 Task: Check the sale-to-list ratio of finished basement in the last 3 years.
Action: Mouse moved to (871, 188)
Screenshot: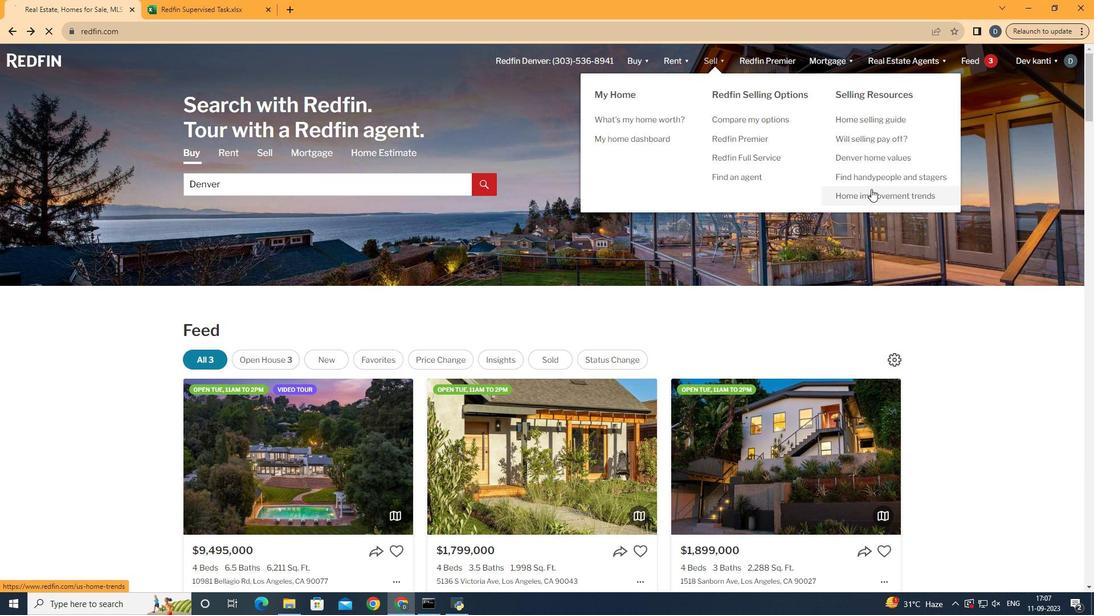 
Action: Mouse pressed left at (871, 188)
Screenshot: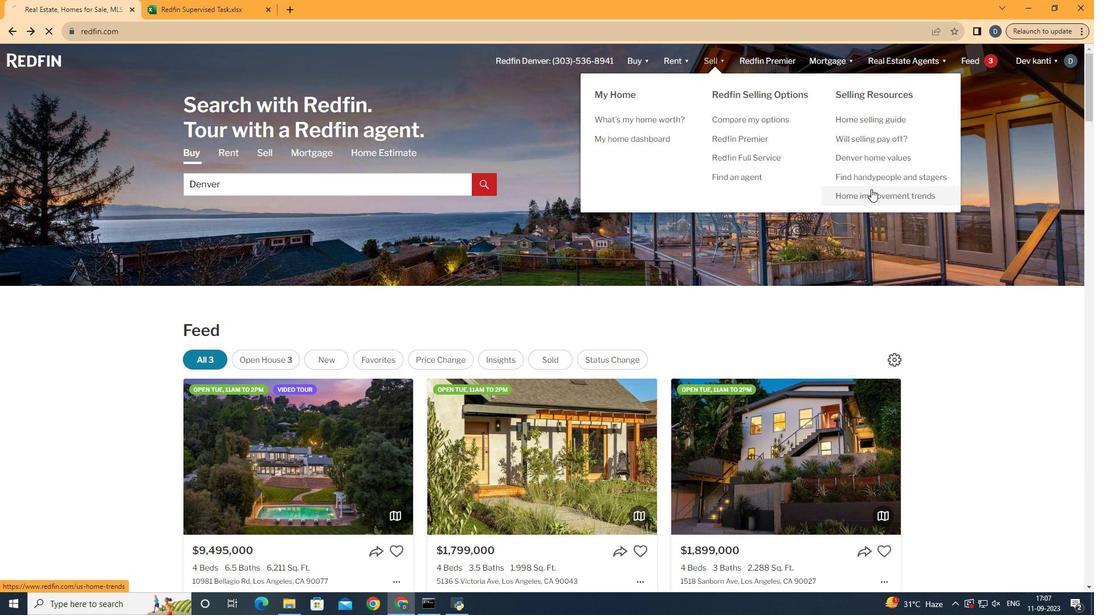 
Action: Mouse moved to (287, 218)
Screenshot: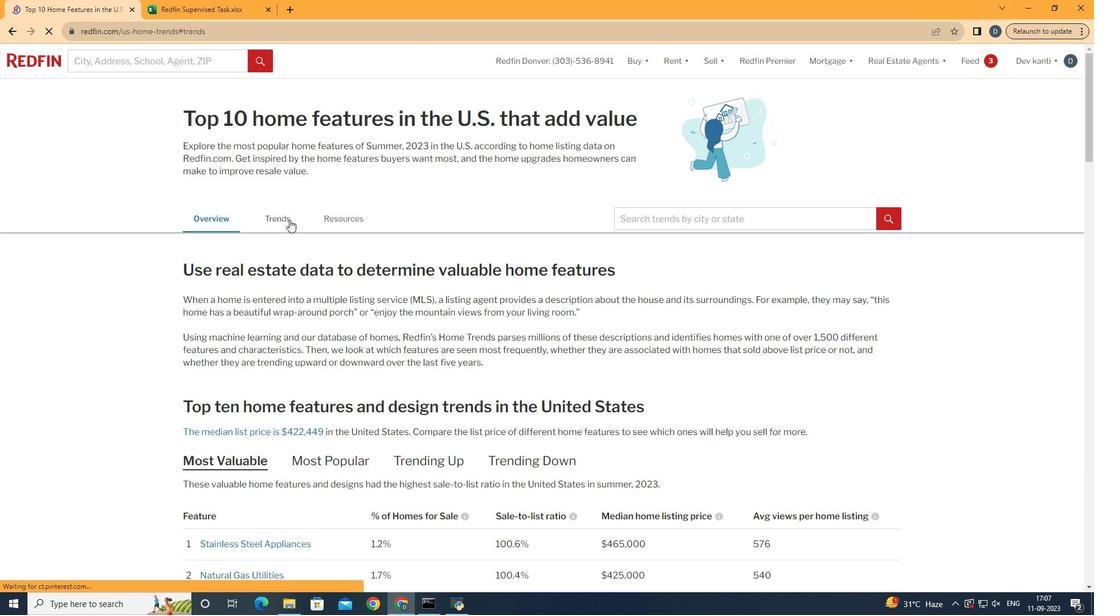 
Action: Mouse pressed left at (287, 218)
Screenshot: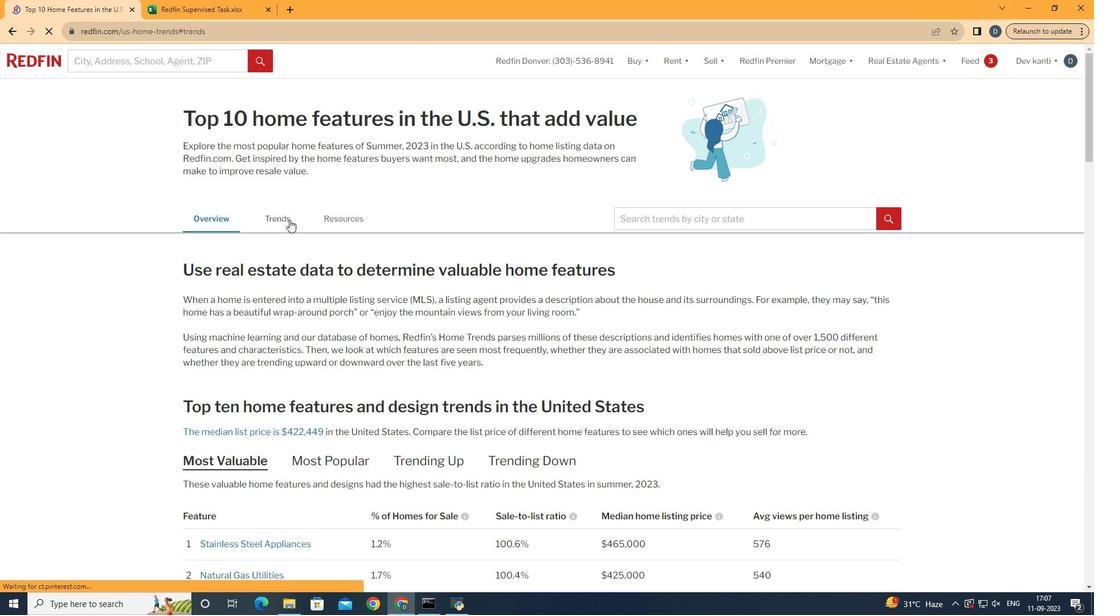 
Action: Mouse moved to (376, 269)
Screenshot: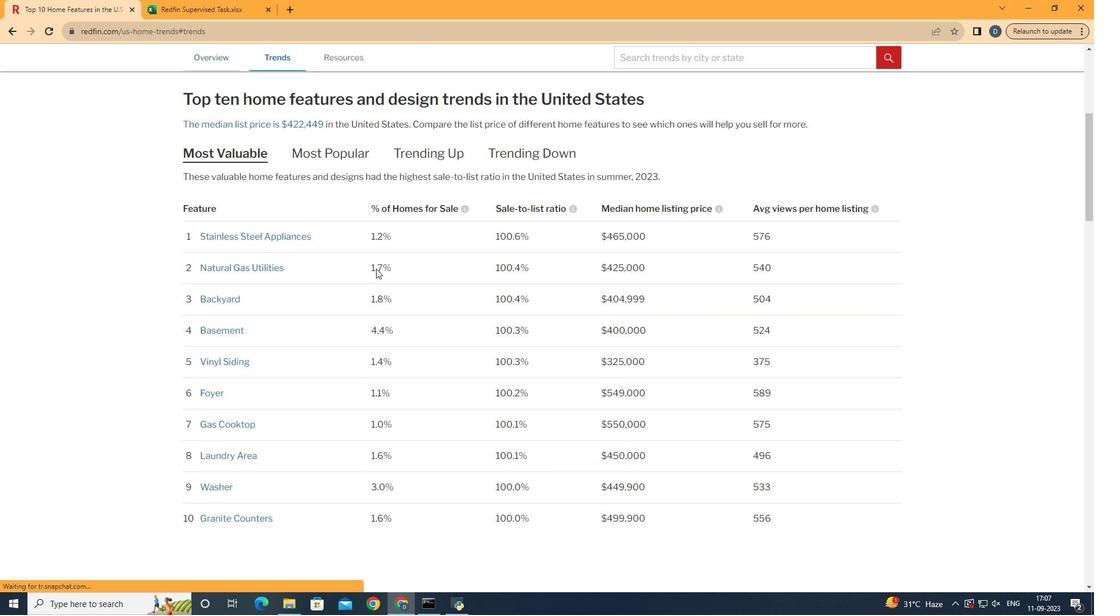 
Action: Mouse scrolled (376, 268) with delta (0, 0)
Screenshot: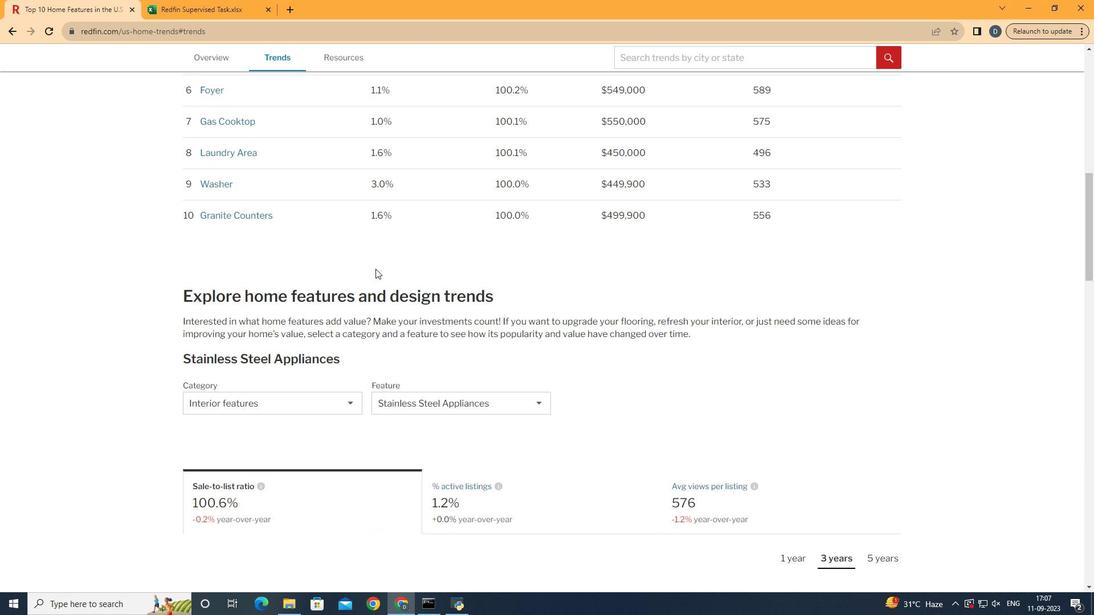 
Action: Mouse scrolled (376, 268) with delta (0, 0)
Screenshot: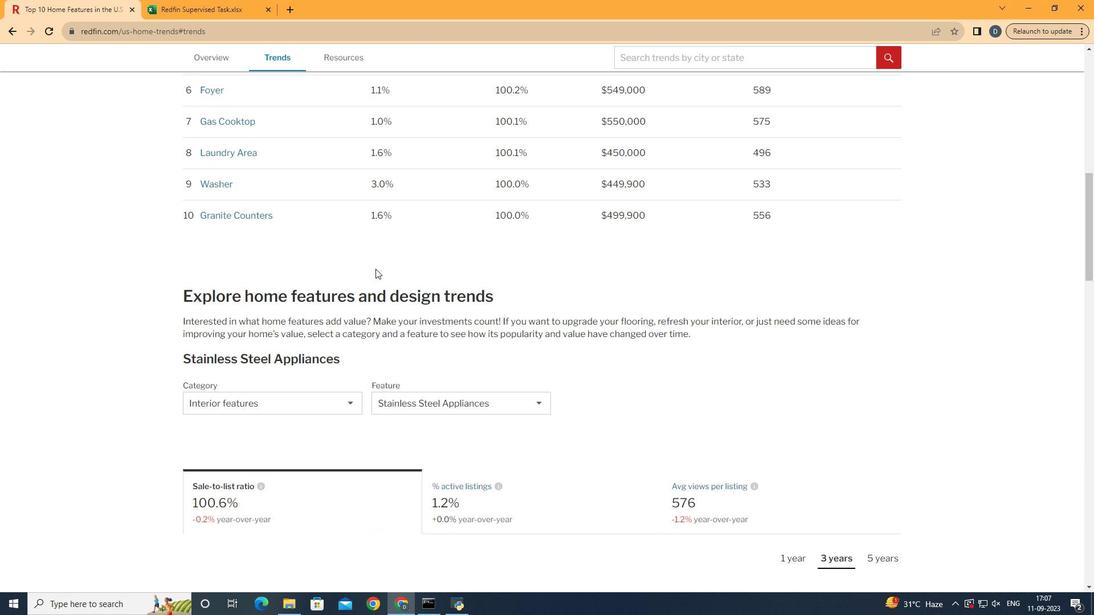 
Action: Mouse scrolled (376, 268) with delta (0, 0)
Screenshot: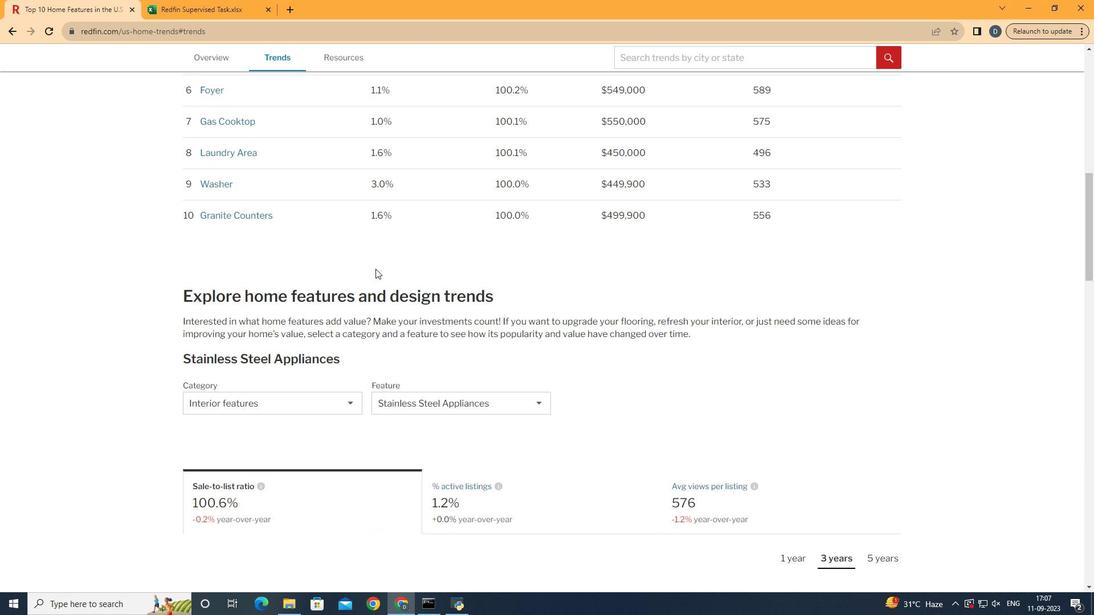 
Action: Mouse scrolled (376, 268) with delta (0, 0)
Screenshot: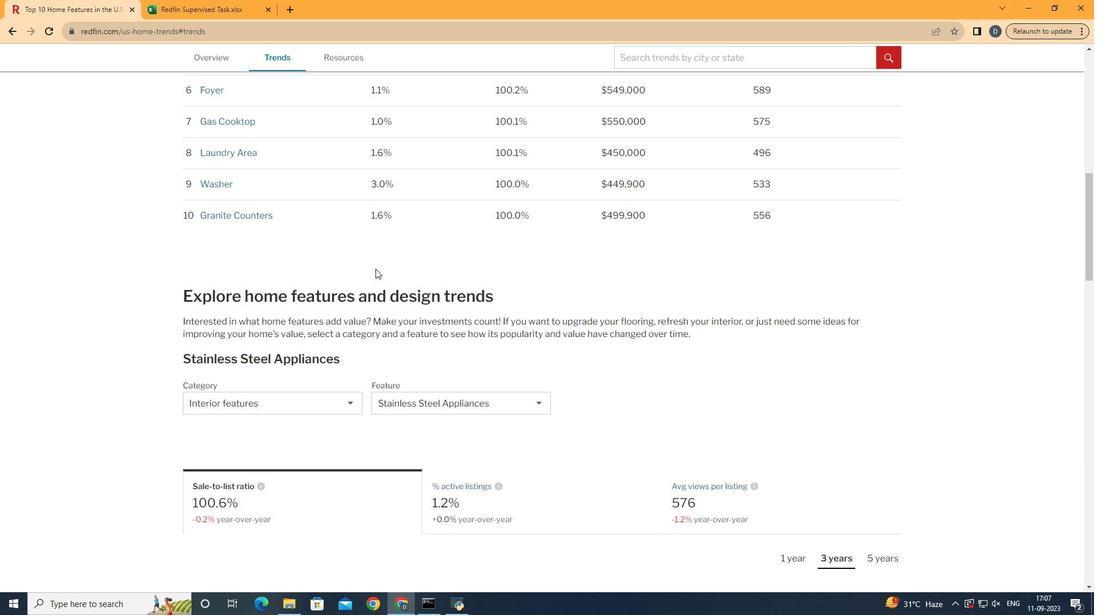 
Action: Mouse scrolled (376, 268) with delta (0, 0)
Screenshot: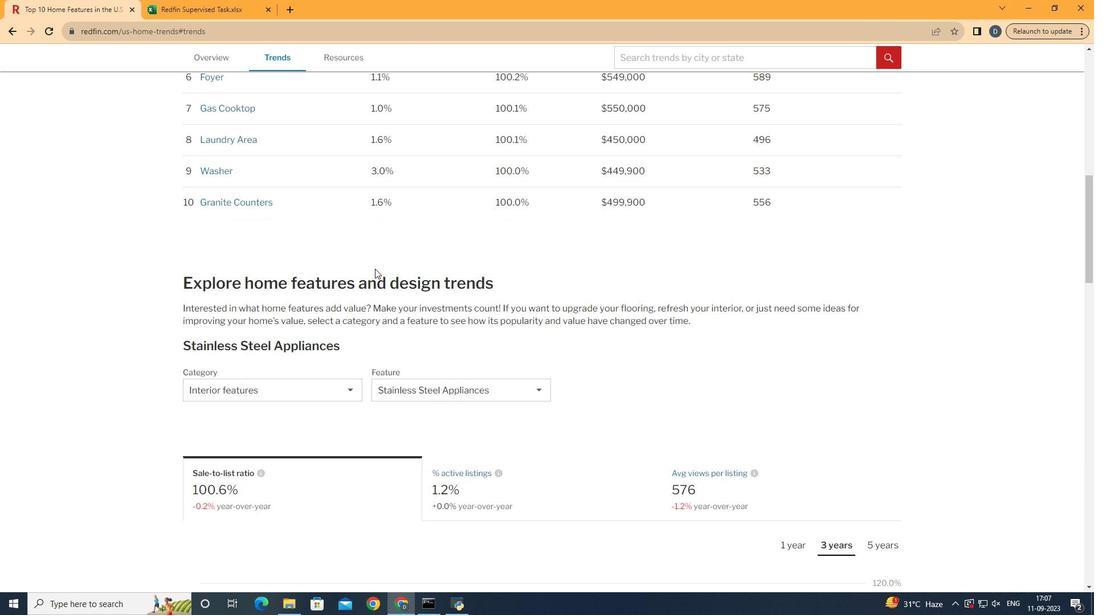 
Action: Mouse scrolled (376, 268) with delta (0, 0)
Screenshot: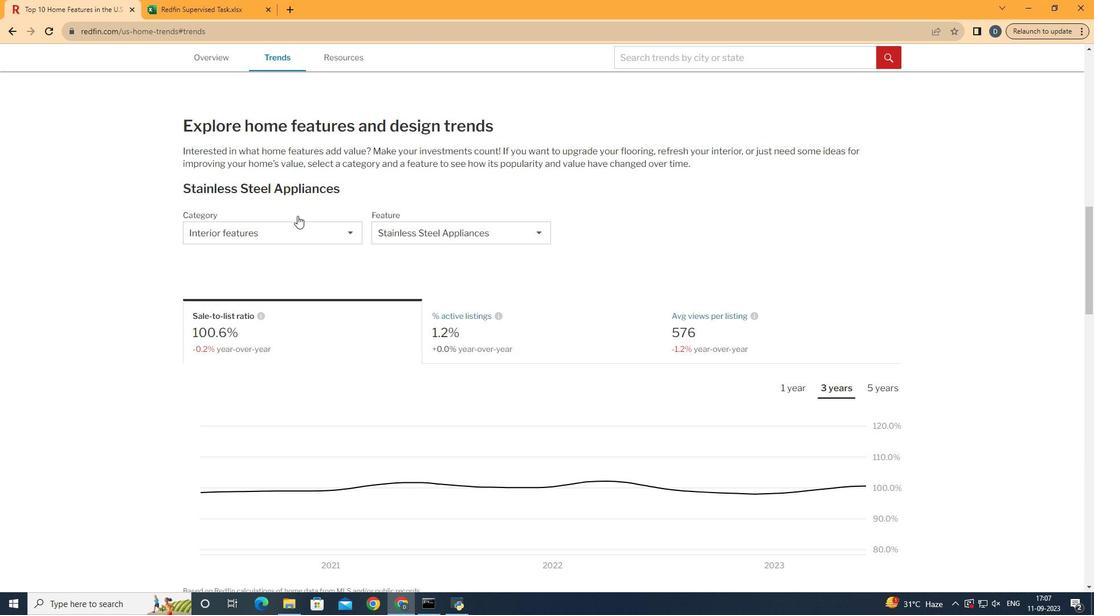 
Action: Mouse moved to (375, 269)
Screenshot: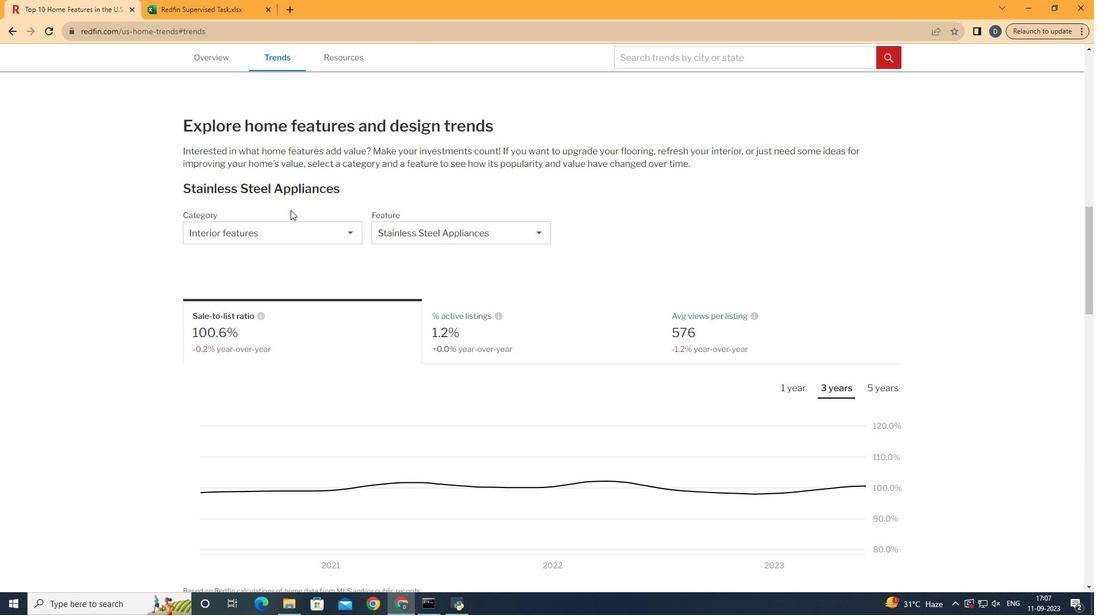 
Action: Mouse scrolled (375, 268) with delta (0, 0)
Screenshot: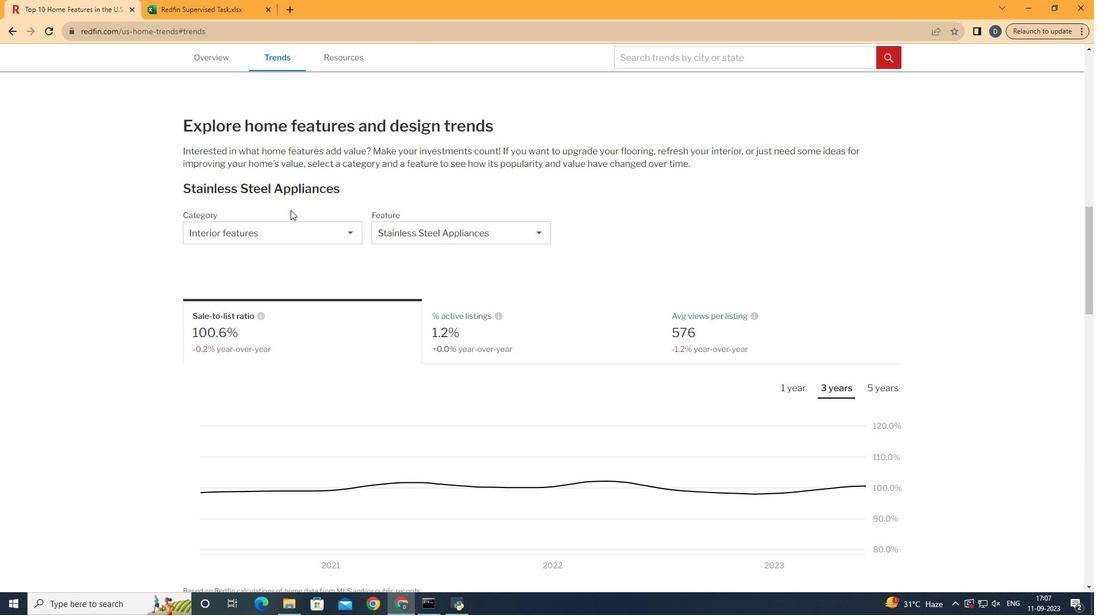 
Action: Mouse moved to (375, 269)
Screenshot: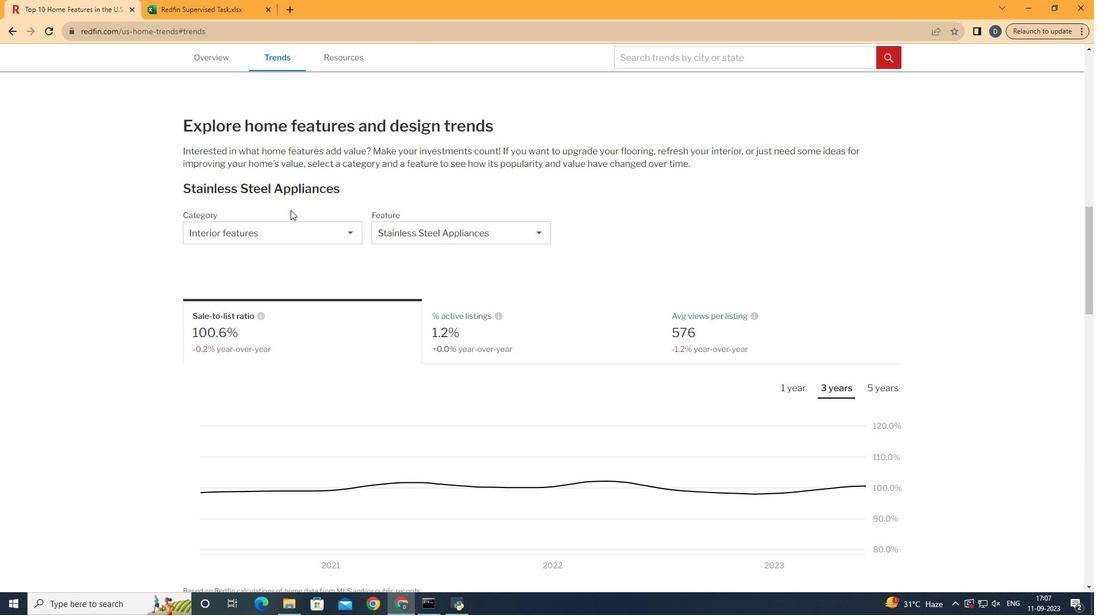 
Action: Mouse scrolled (375, 268) with delta (0, 0)
Screenshot: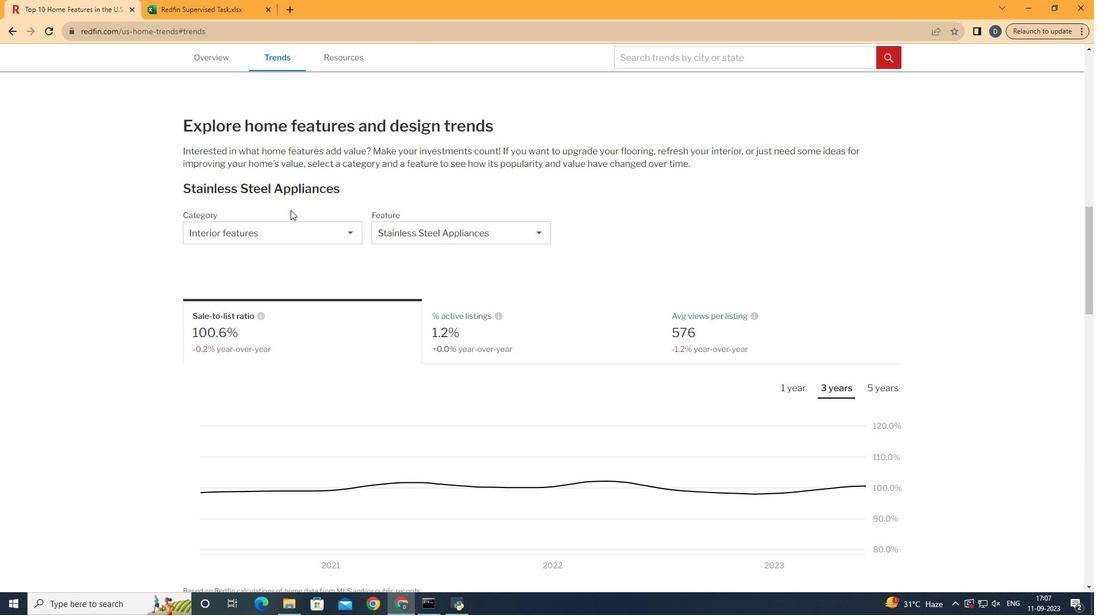 
Action: Mouse moved to (287, 225)
Screenshot: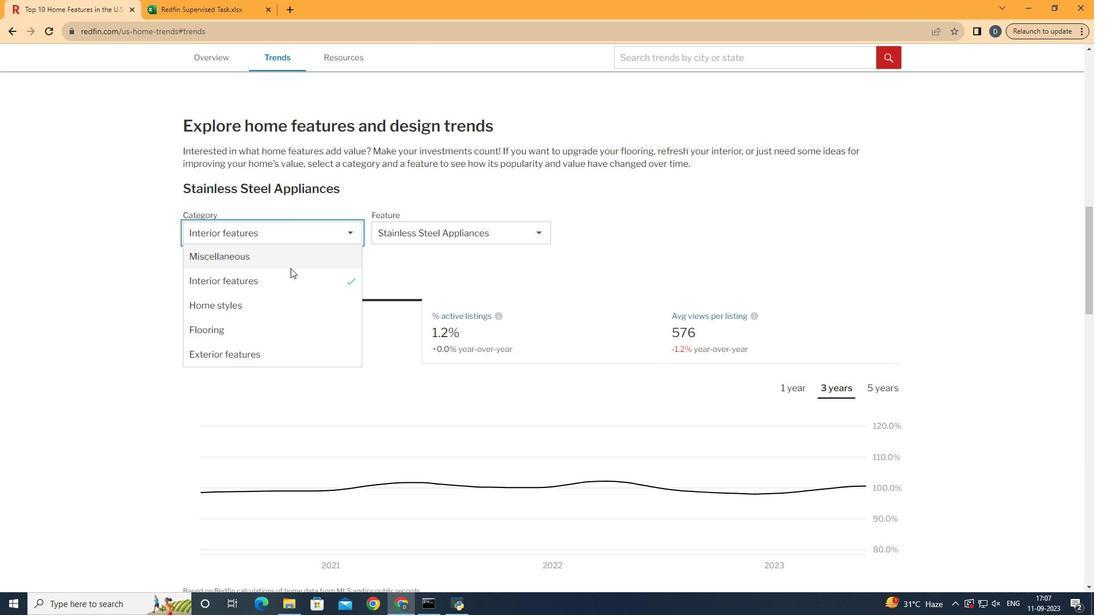 
Action: Mouse pressed left at (287, 225)
Screenshot: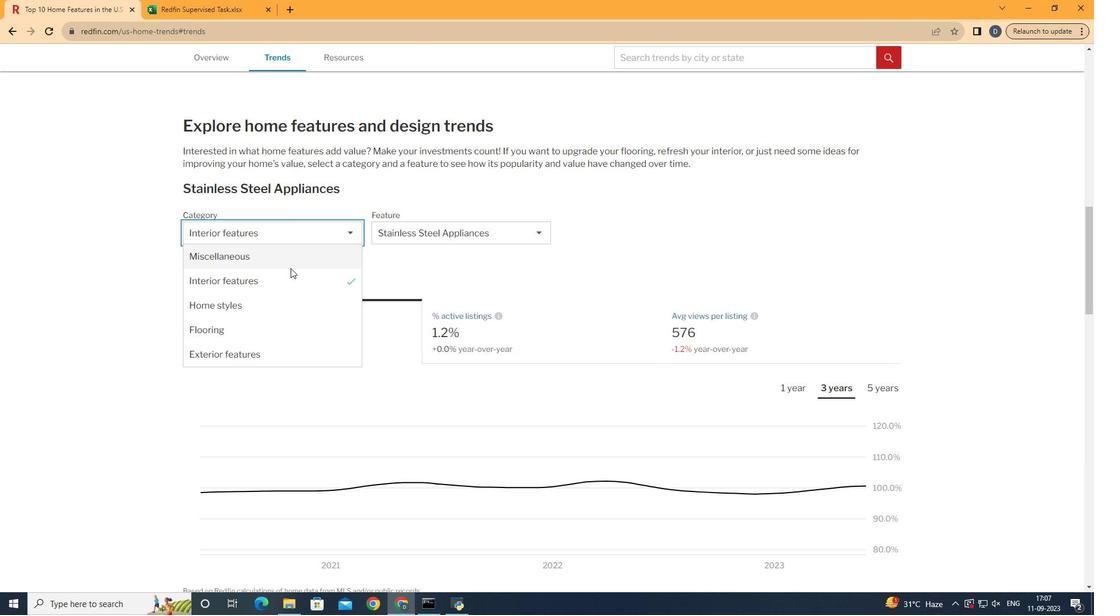 
Action: Mouse moved to (294, 279)
Screenshot: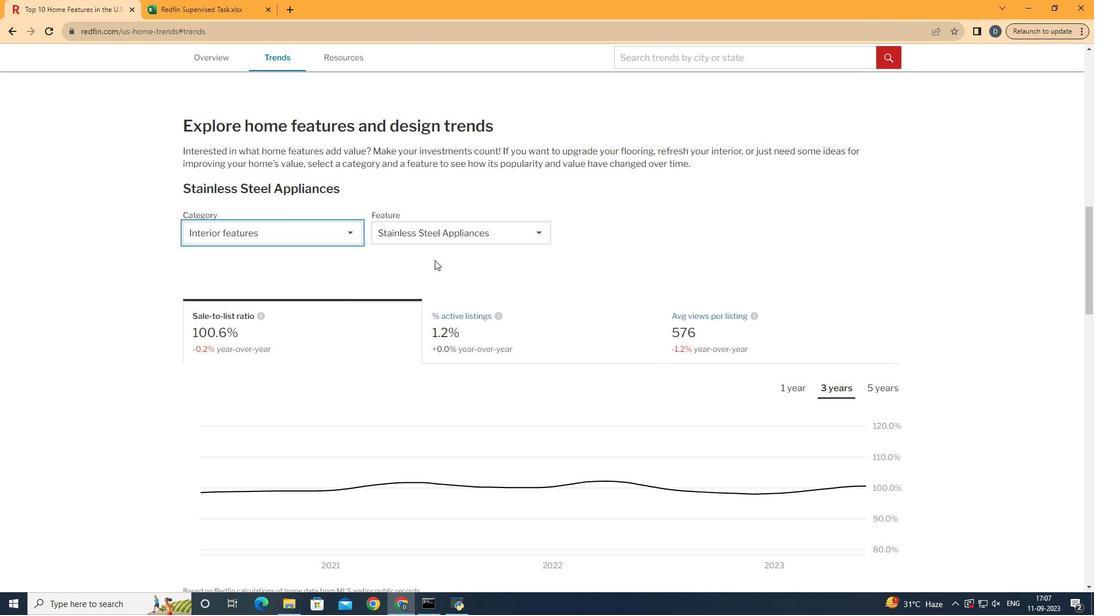 
Action: Mouse pressed left at (294, 279)
Screenshot: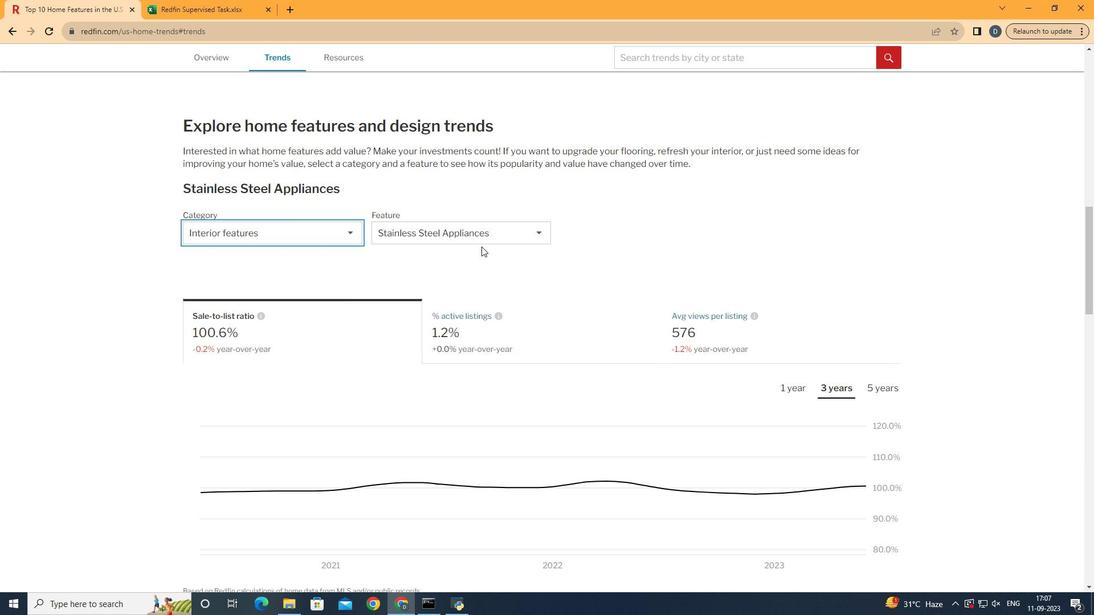 
Action: Mouse moved to (489, 232)
Screenshot: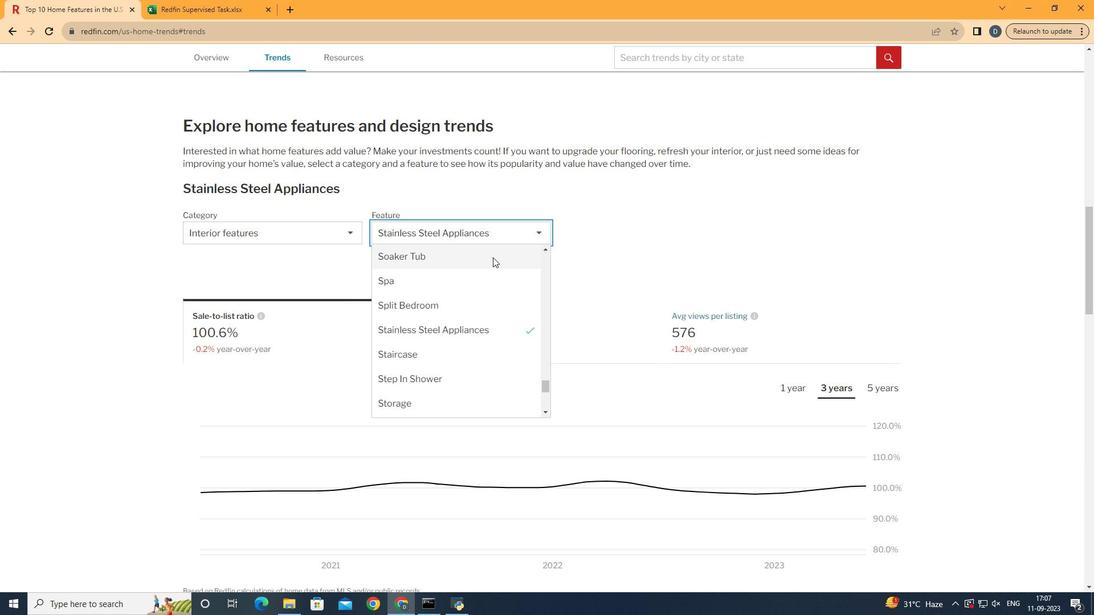 
Action: Mouse pressed left at (489, 232)
Screenshot: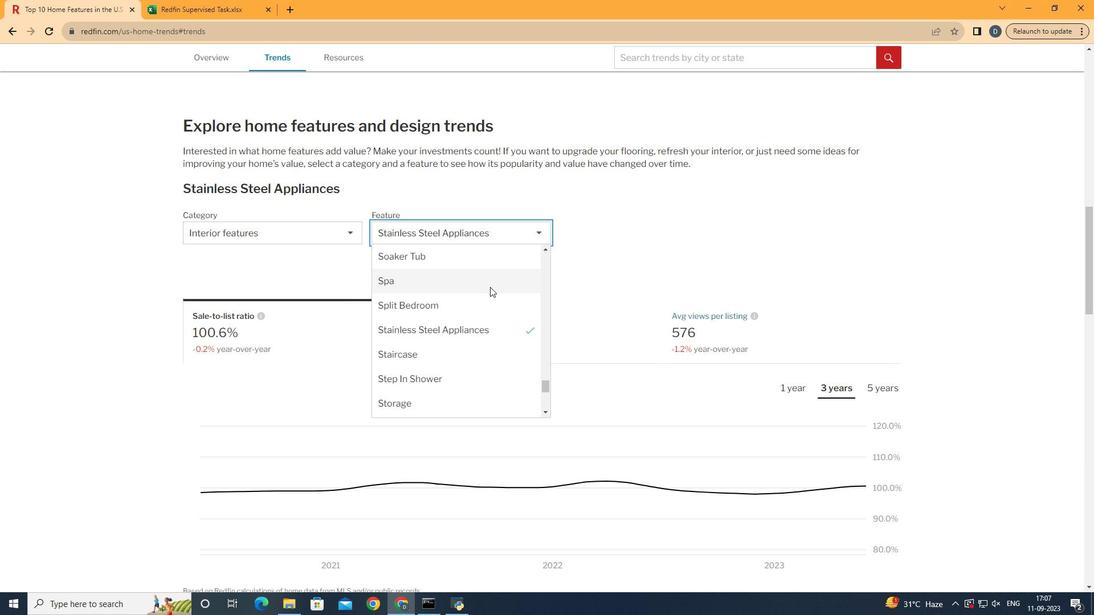 
Action: Mouse moved to (489, 292)
Screenshot: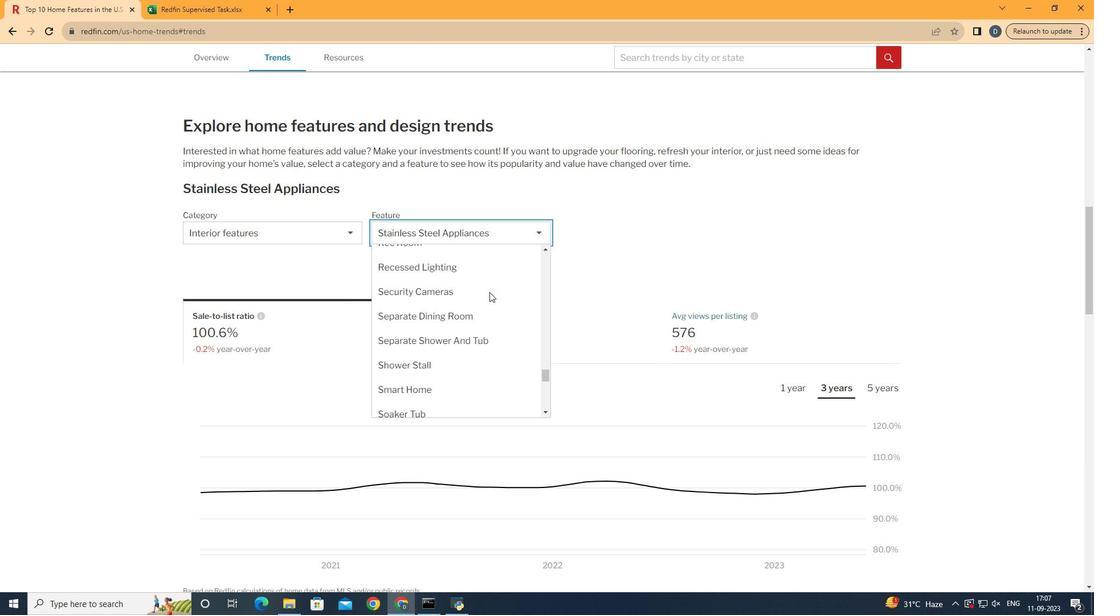 
Action: Mouse scrolled (489, 293) with delta (0, 0)
Screenshot: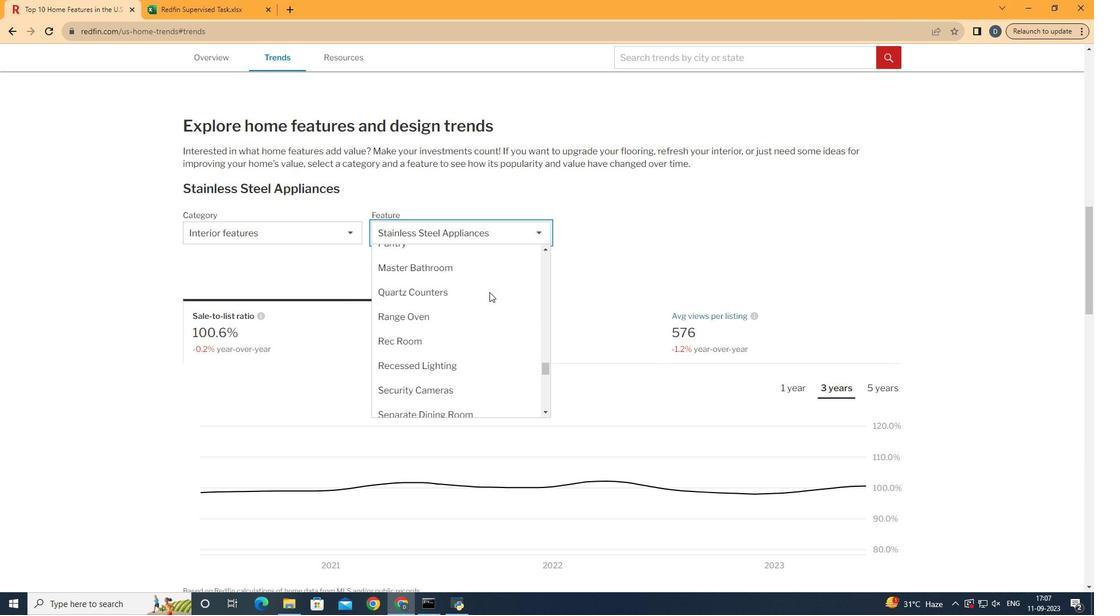
Action: Mouse scrolled (489, 293) with delta (0, 0)
Screenshot: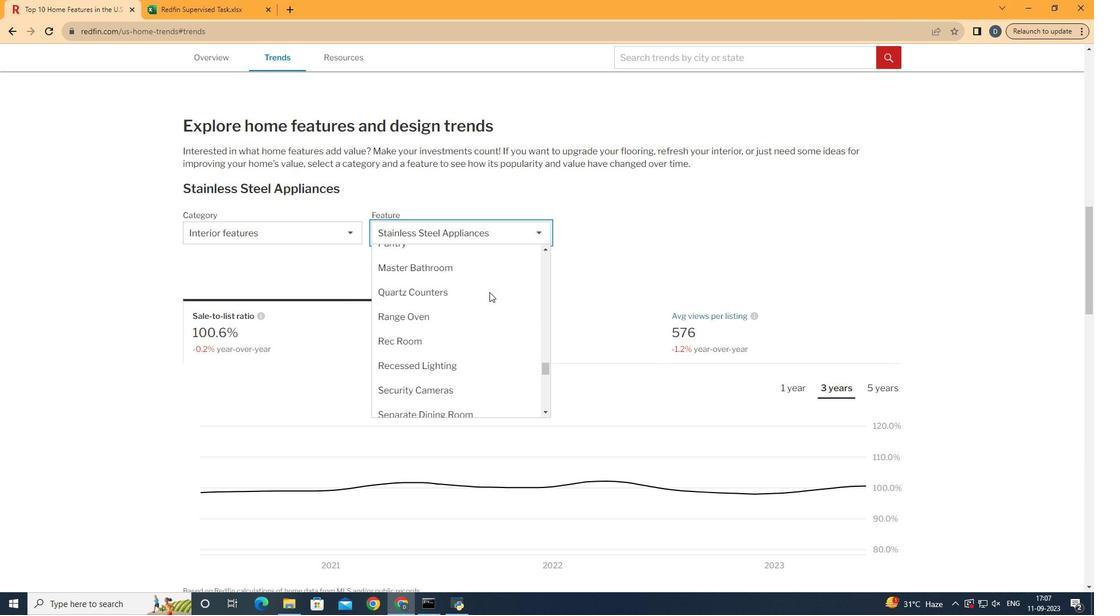 
Action: Mouse scrolled (489, 293) with delta (0, 0)
Screenshot: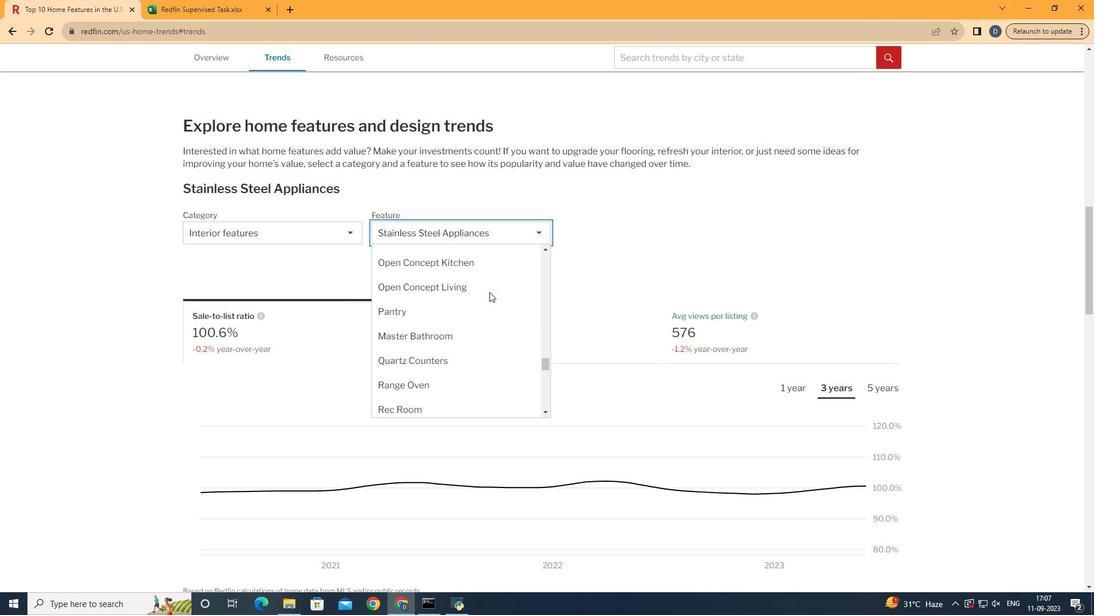 
Action: Mouse scrolled (489, 293) with delta (0, 0)
Screenshot: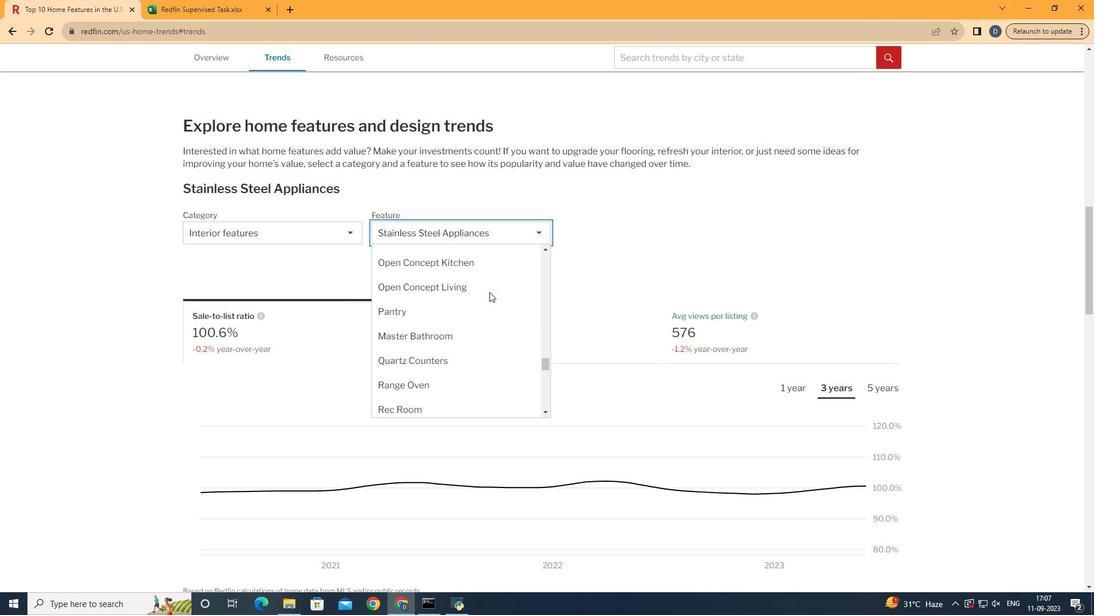 
Action: Mouse scrolled (489, 293) with delta (0, 0)
Screenshot: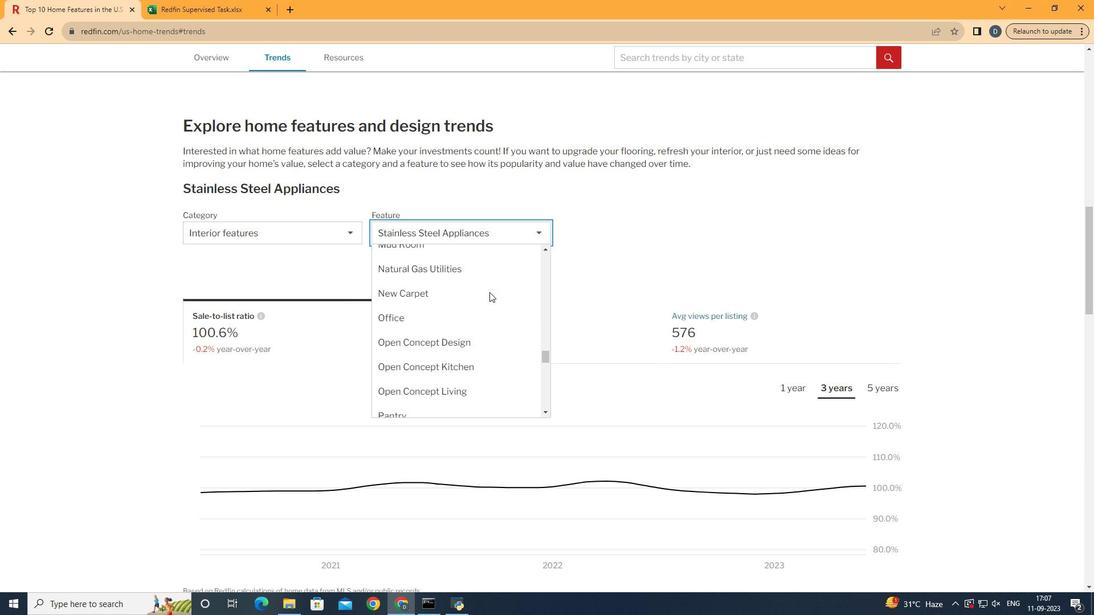 
Action: Mouse scrolled (489, 293) with delta (0, 0)
Screenshot: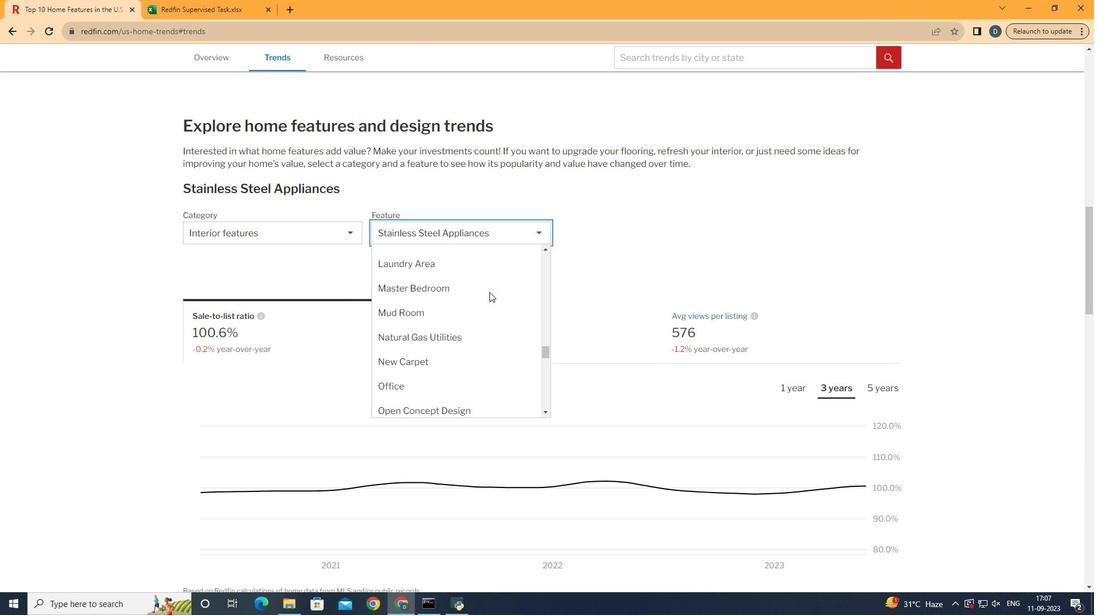 
Action: Mouse scrolled (489, 293) with delta (0, 0)
Screenshot: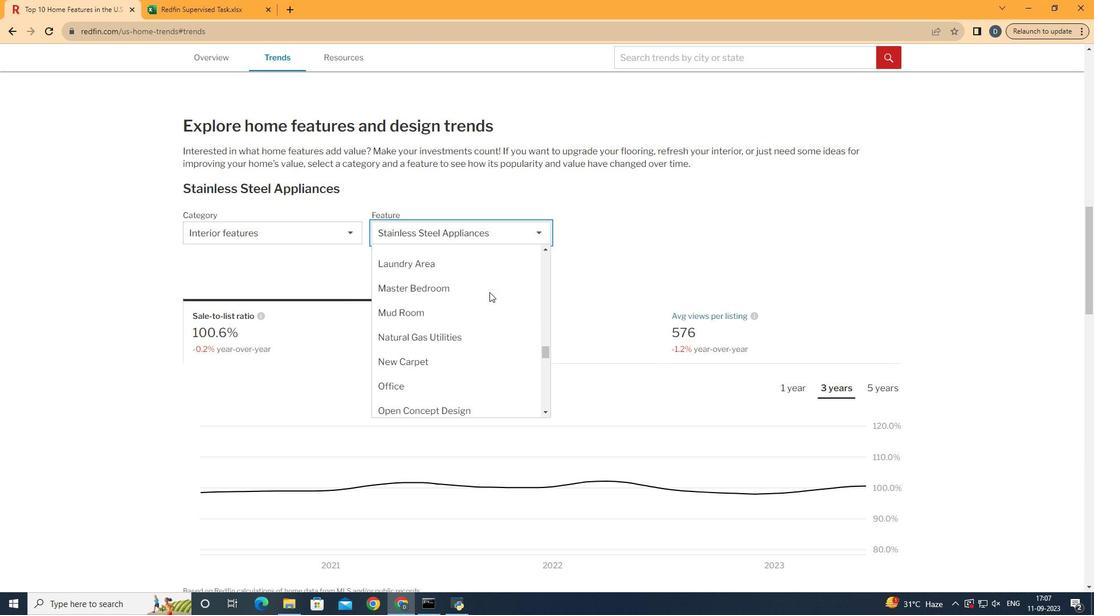 
Action: Mouse scrolled (489, 293) with delta (0, 0)
Screenshot: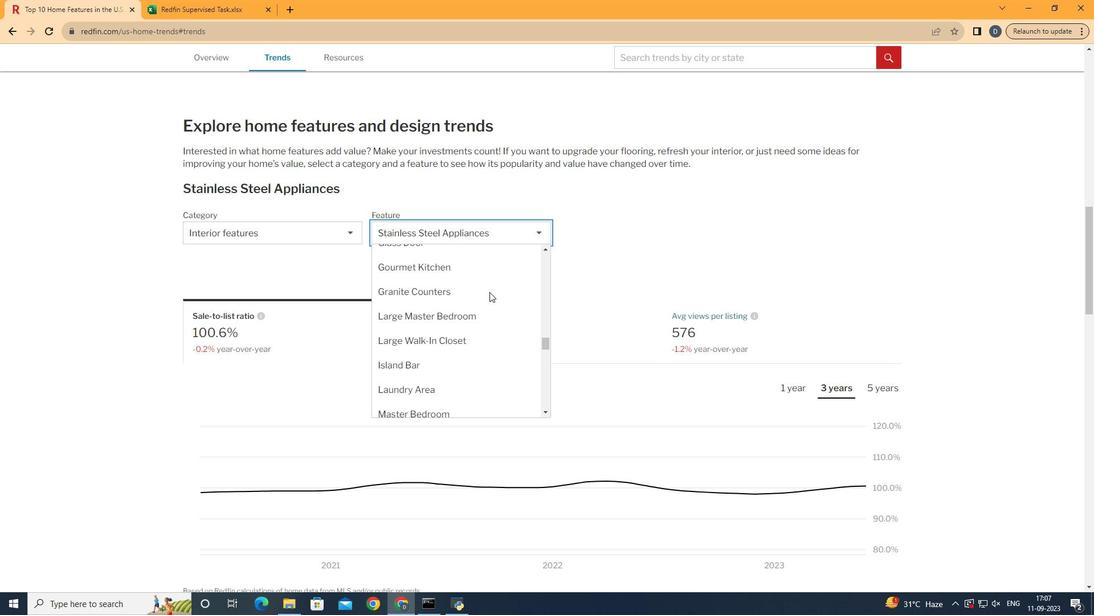 
Action: Mouse scrolled (489, 293) with delta (0, 0)
Screenshot: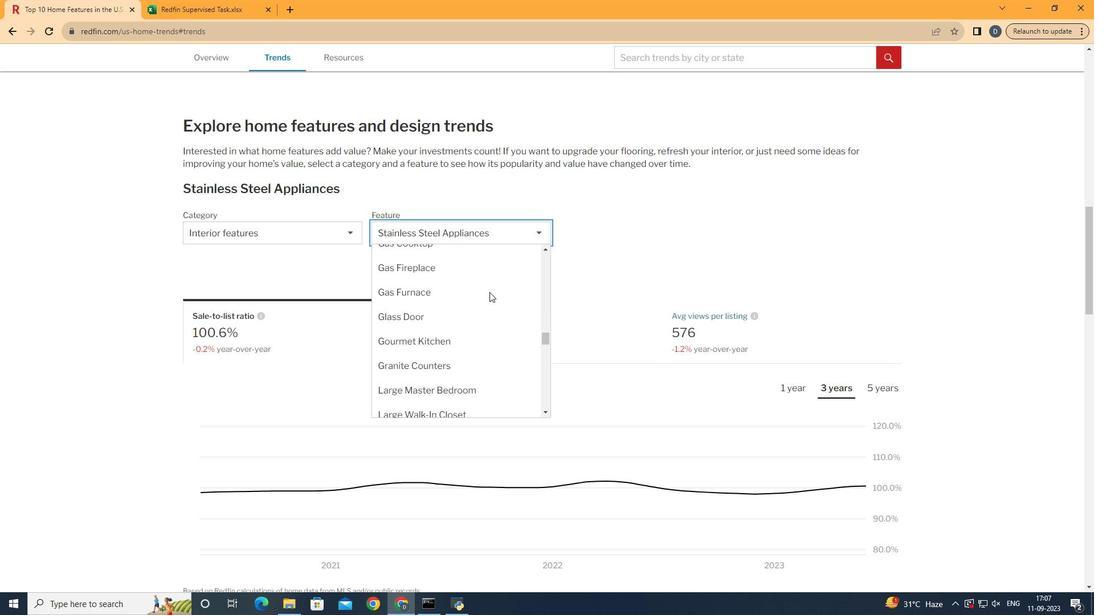 
Action: Mouse scrolled (489, 293) with delta (0, 0)
Screenshot: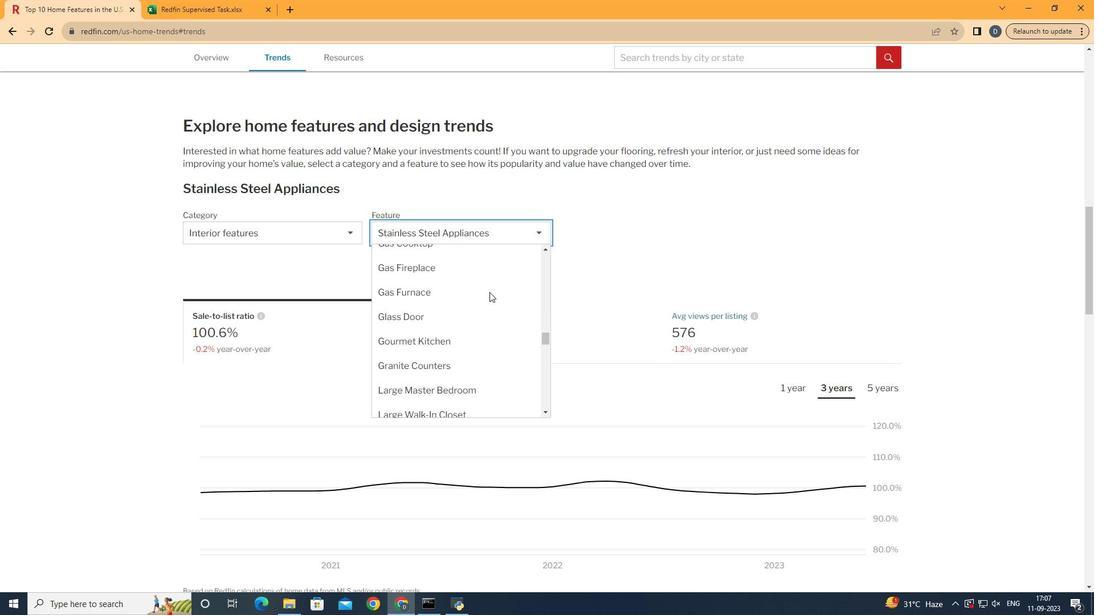
Action: Mouse scrolled (489, 293) with delta (0, 0)
Screenshot: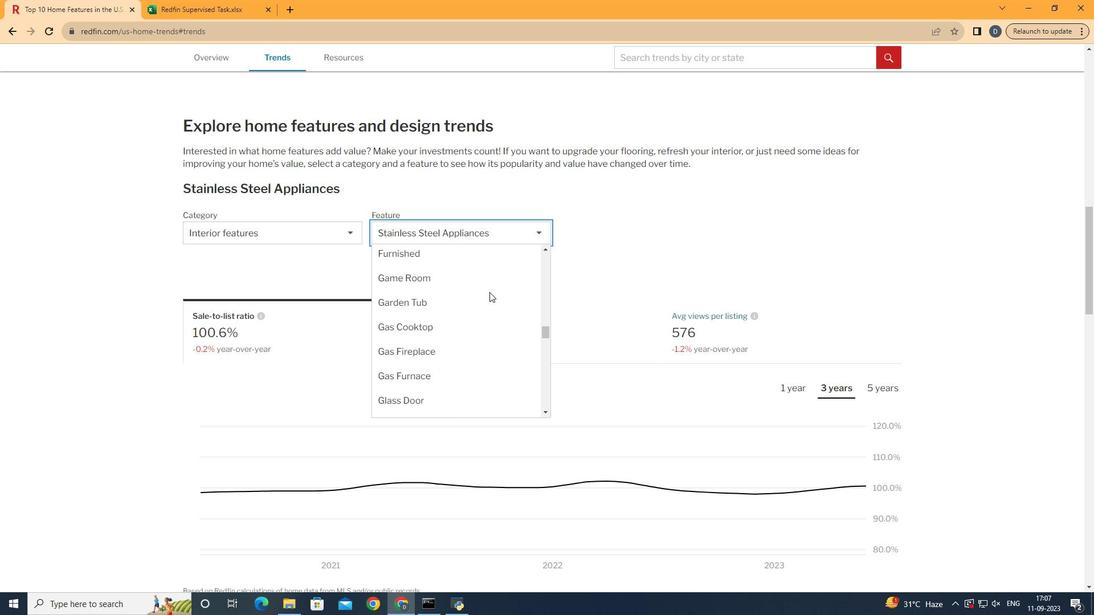 
Action: Mouse scrolled (489, 293) with delta (0, 0)
Screenshot: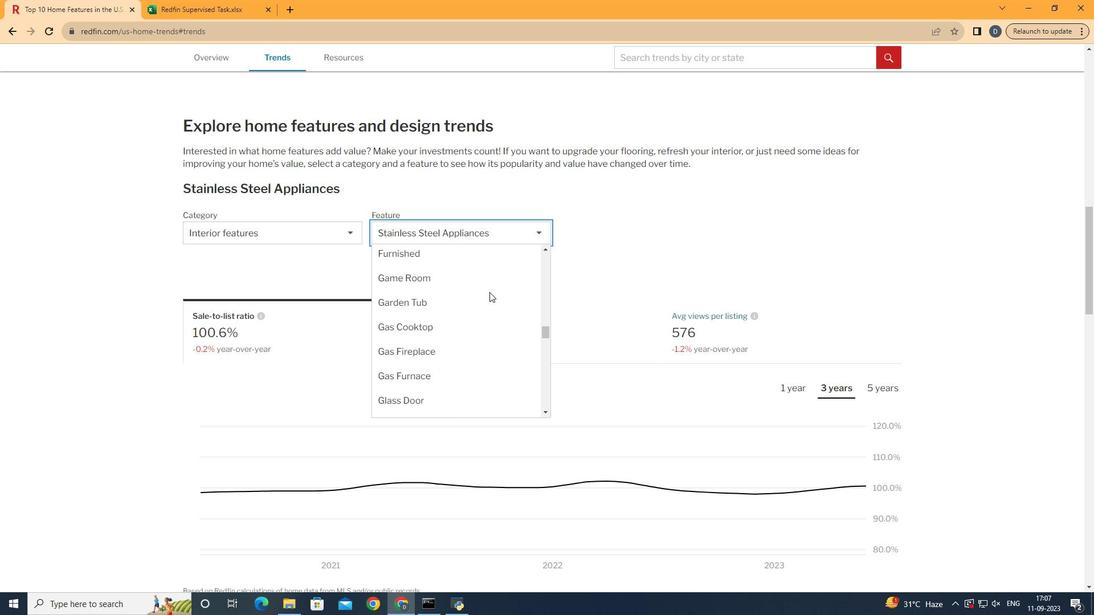
Action: Mouse scrolled (489, 293) with delta (0, 0)
Screenshot: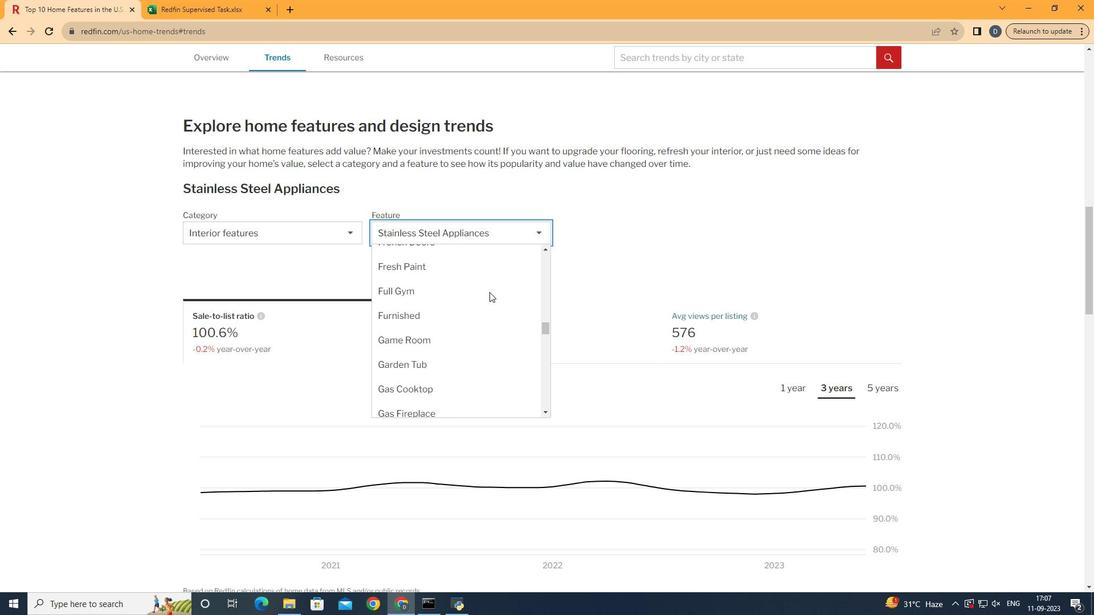 
Action: Mouse scrolled (489, 293) with delta (0, 0)
Screenshot: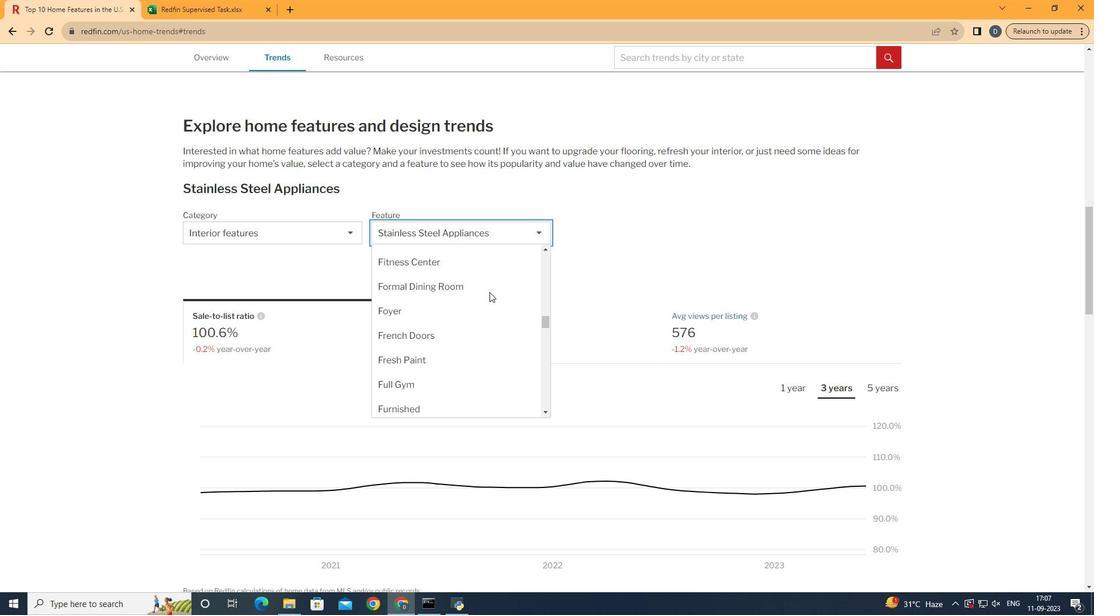 
Action: Mouse scrolled (489, 293) with delta (0, 0)
Screenshot: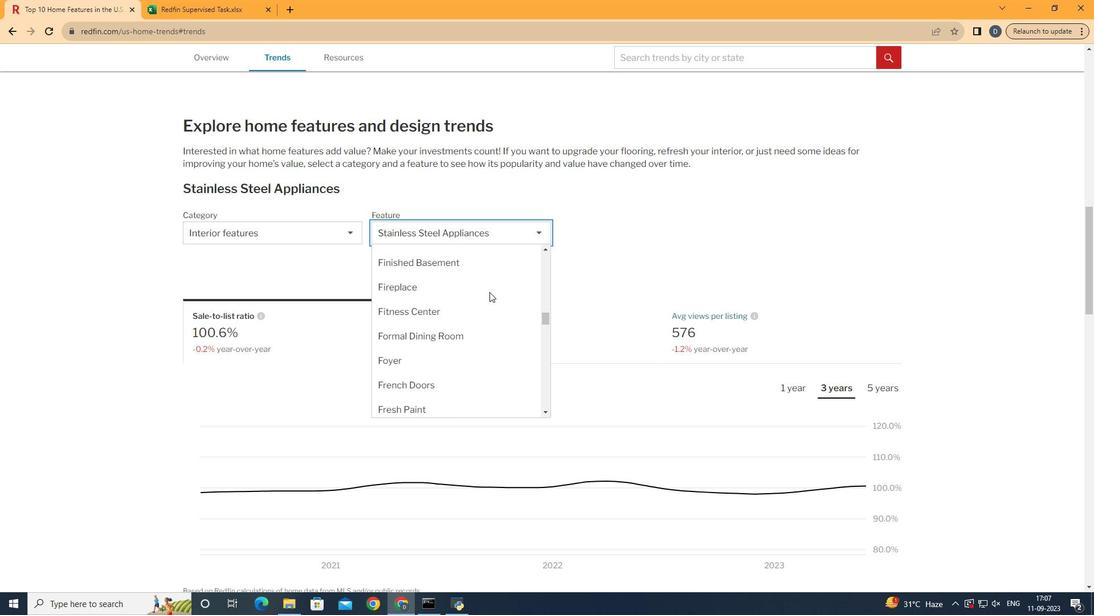 
Action: Mouse scrolled (489, 293) with delta (0, 0)
Screenshot: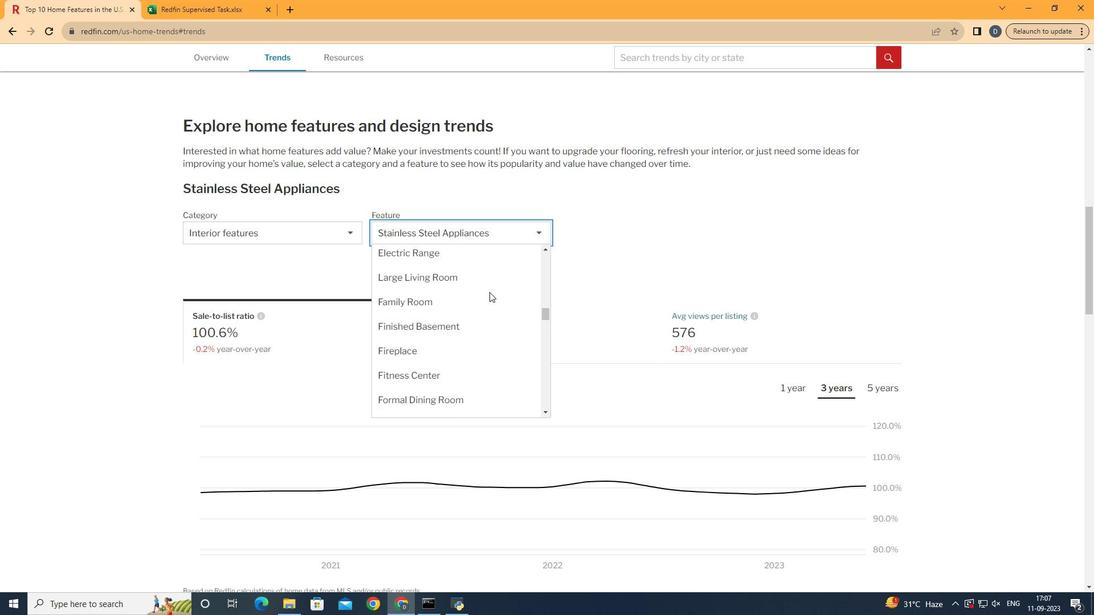 
Action: Mouse scrolled (489, 293) with delta (0, 0)
Screenshot: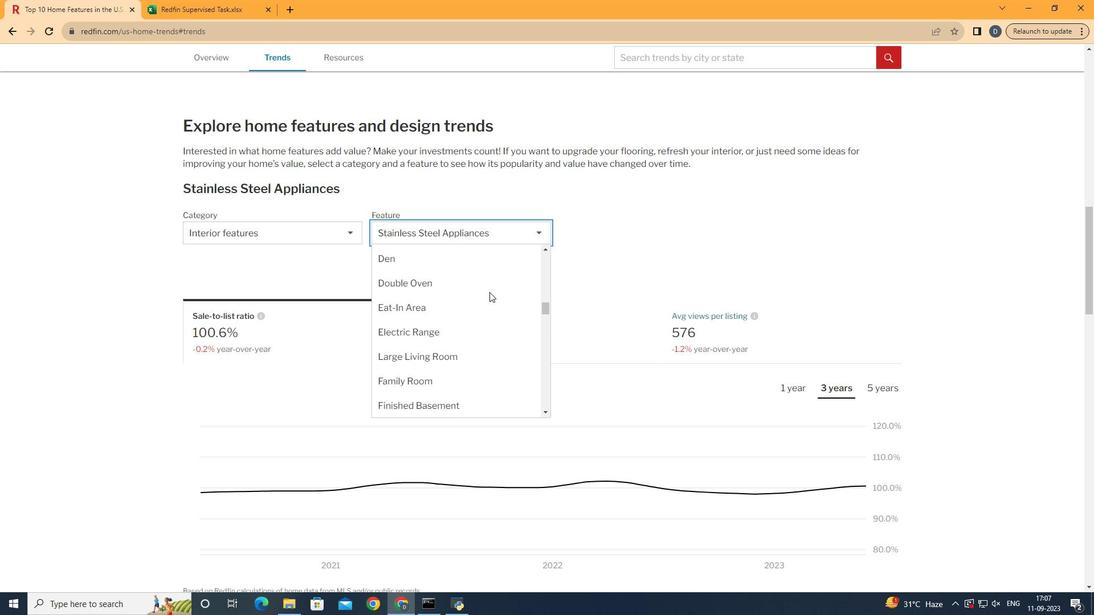 
Action: Mouse scrolled (489, 293) with delta (0, 0)
Screenshot: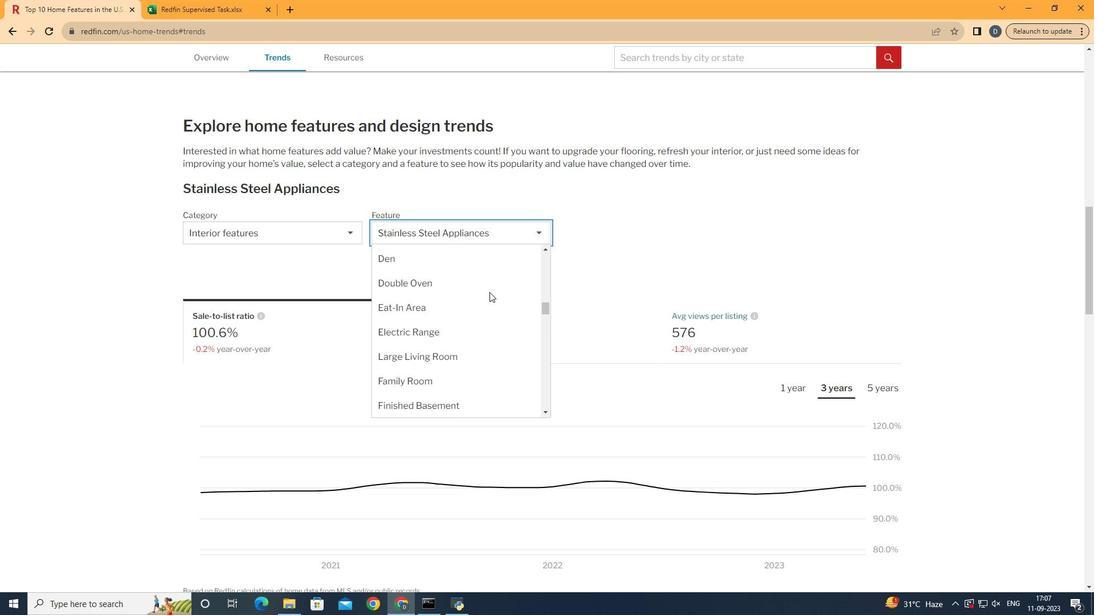 
Action: Mouse scrolled (489, 293) with delta (0, 0)
Screenshot: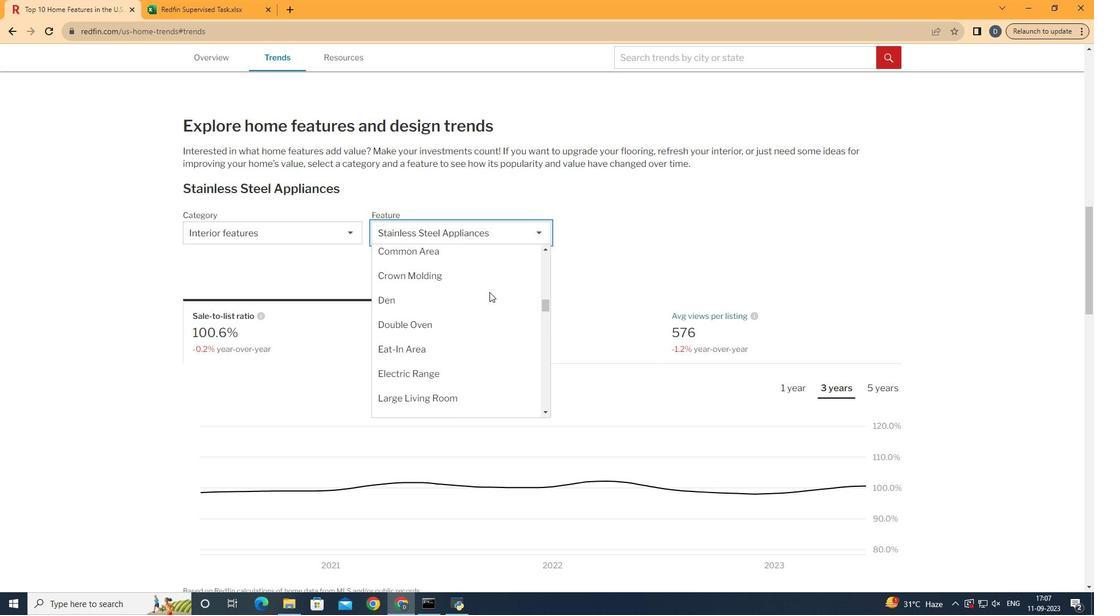 
Action: Mouse scrolled (489, 293) with delta (0, 0)
Screenshot: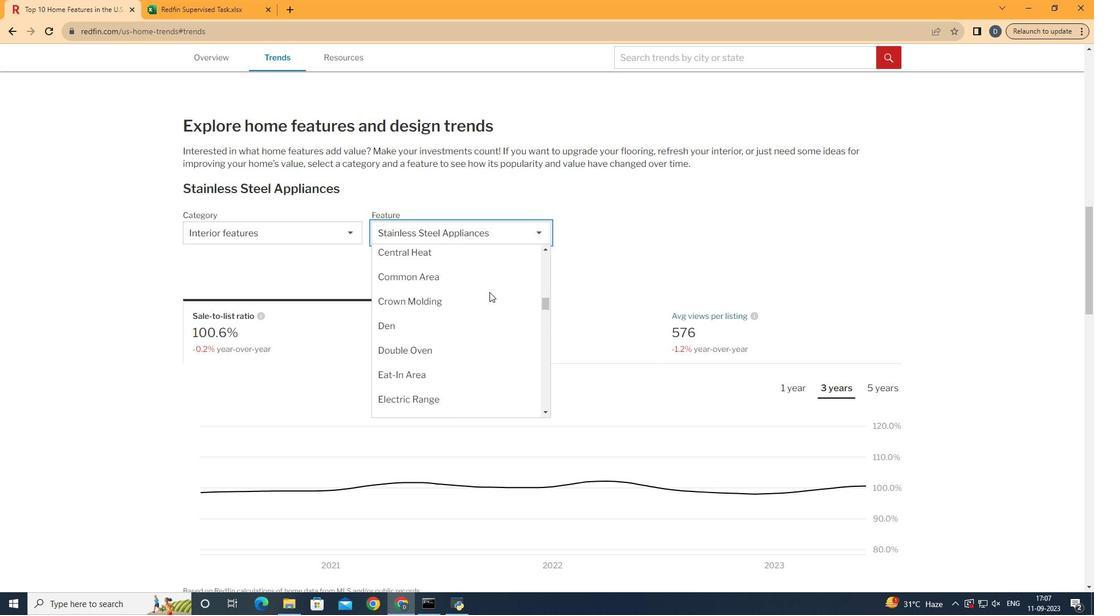 
Action: Mouse scrolled (489, 293) with delta (0, 0)
Screenshot: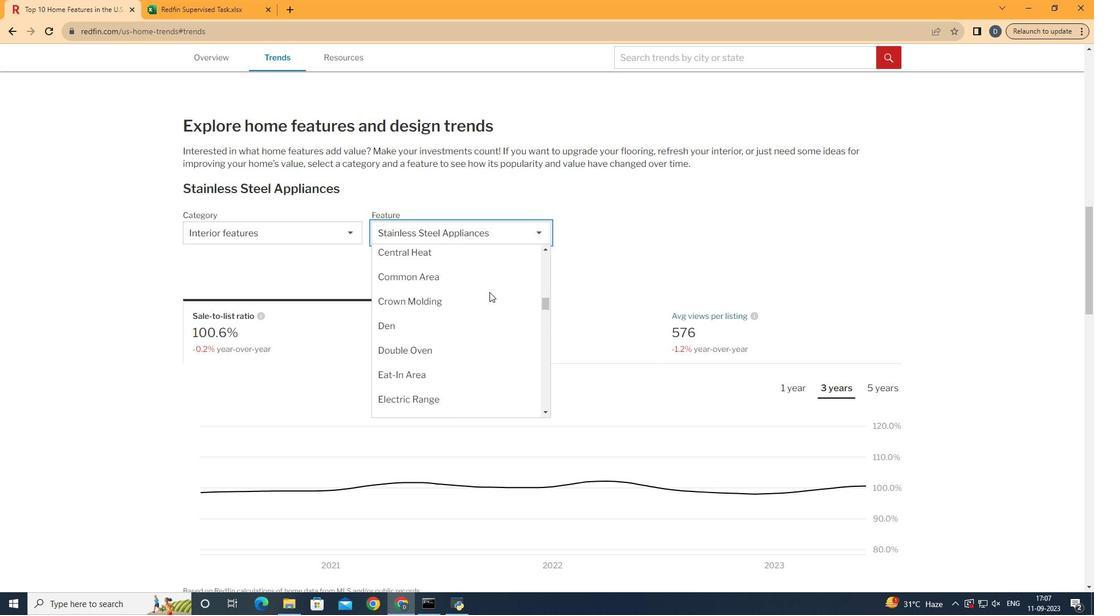 
Action: Mouse scrolled (489, 291) with delta (0, 0)
Screenshot: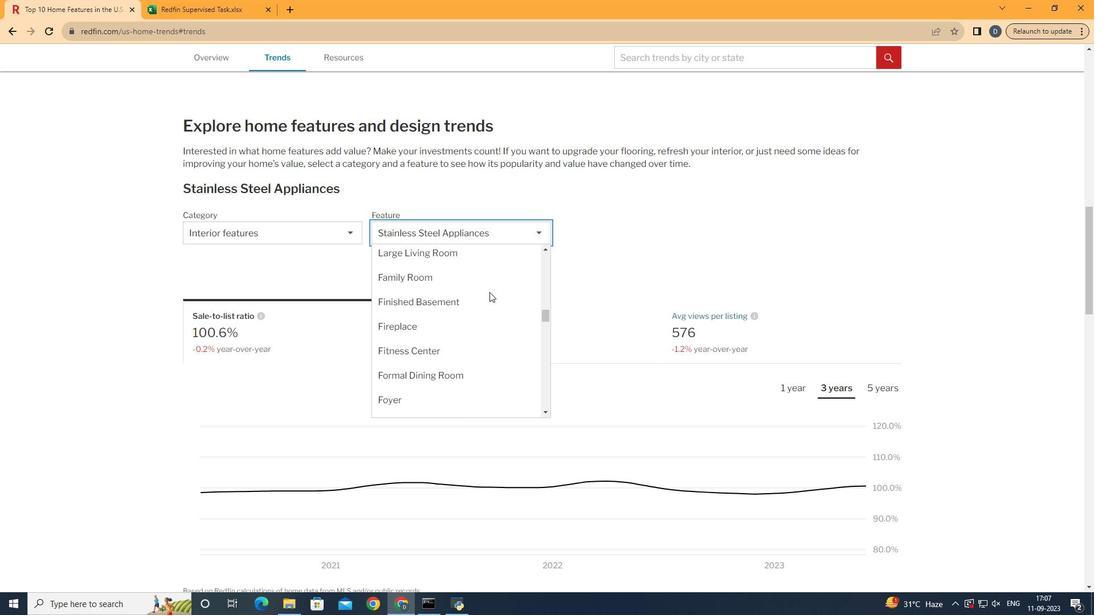 
Action: Mouse scrolled (489, 291) with delta (0, 0)
Screenshot: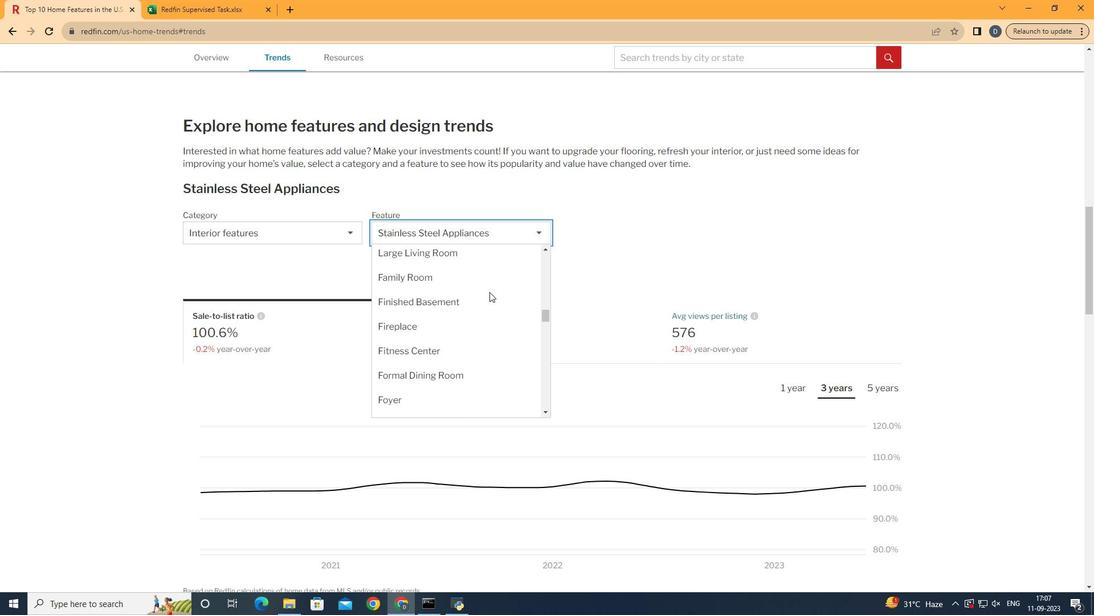 
Action: Mouse scrolled (489, 291) with delta (0, 0)
Screenshot: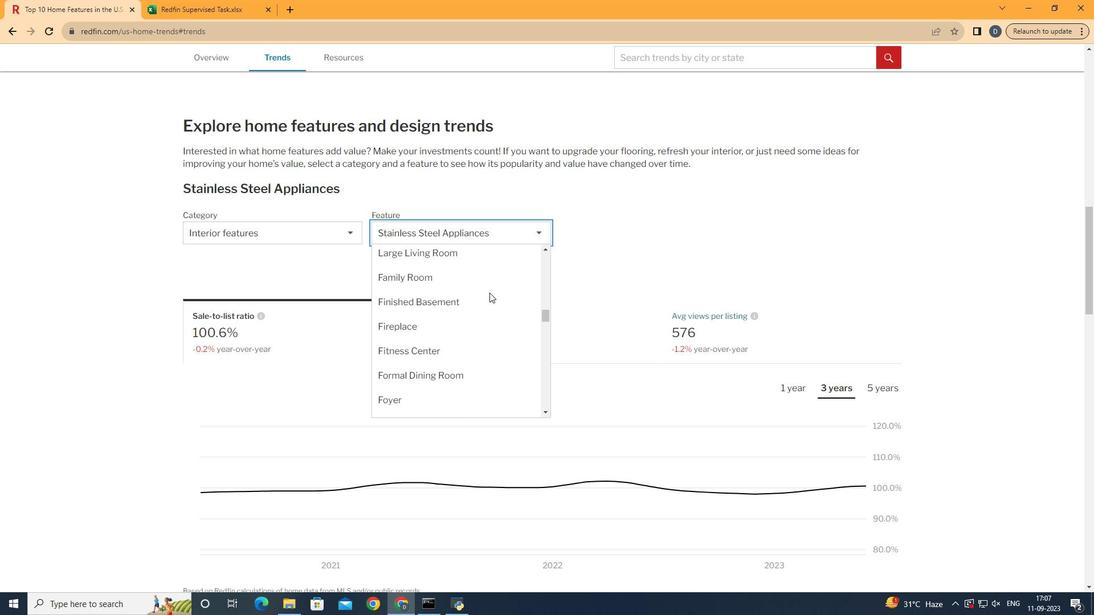 
Action: Mouse moved to (482, 306)
Screenshot: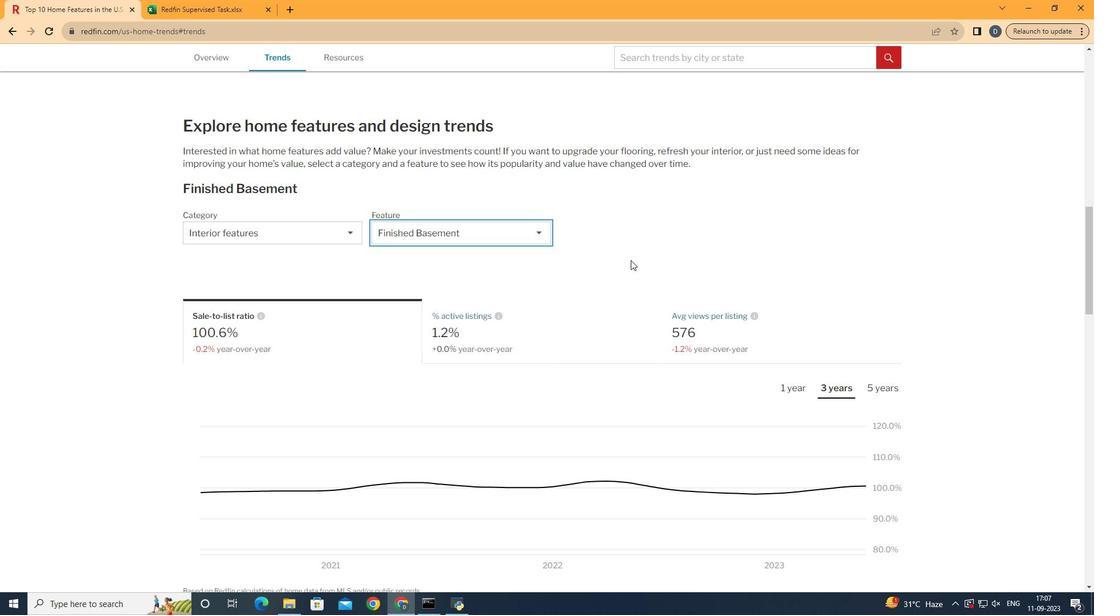 
Action: Mouse pressed left at (482, 306)
Screenshot: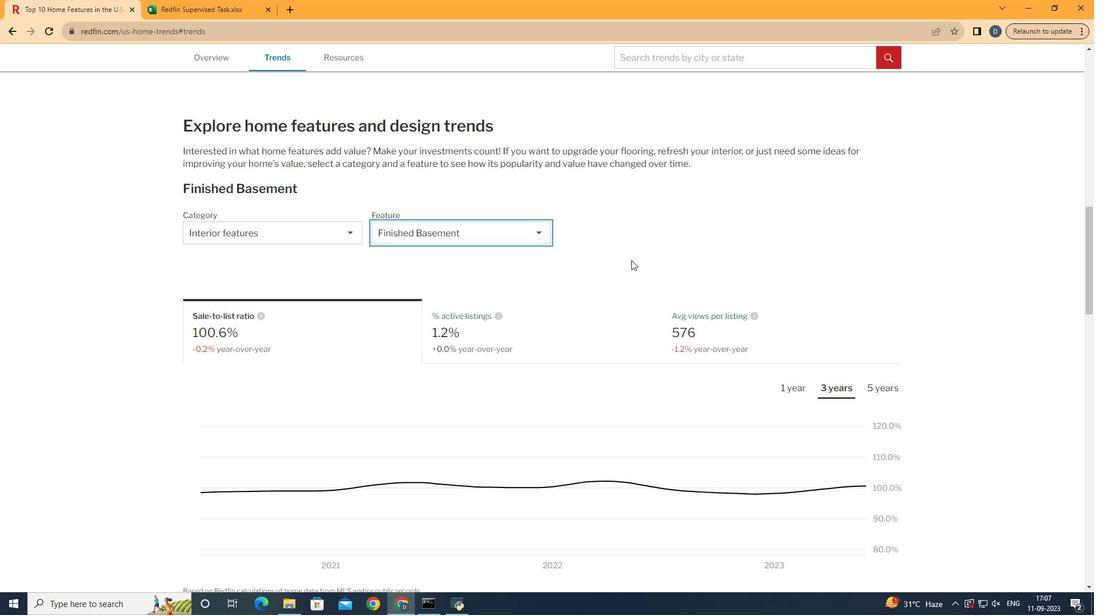 
Action: Mouse moved to (631, 260)
Screenshot: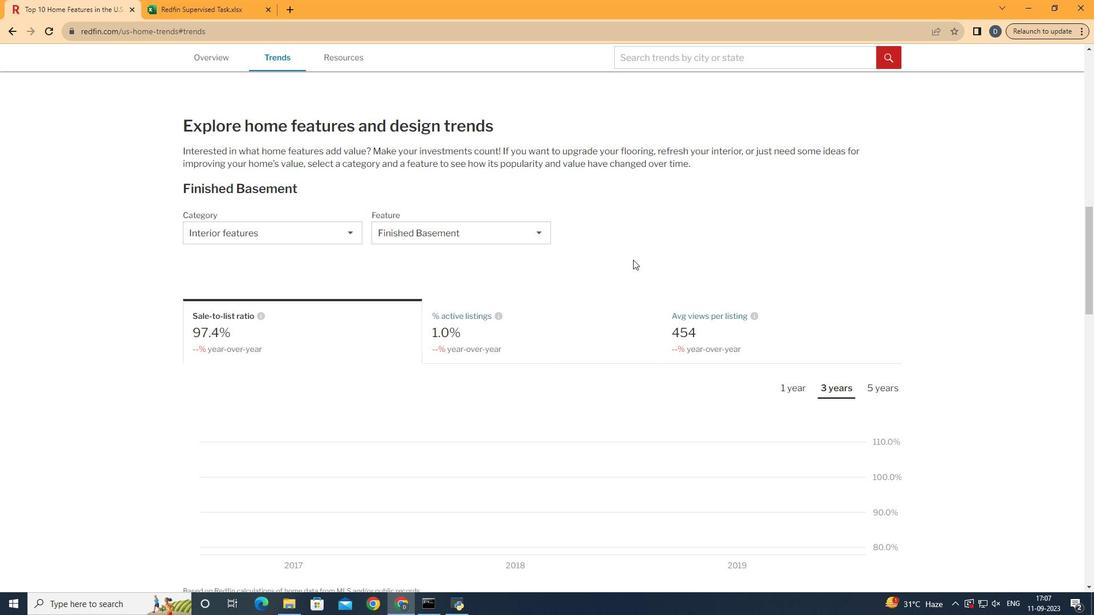 
Action: Mouse pressed left at (631, 260)
Screenshot: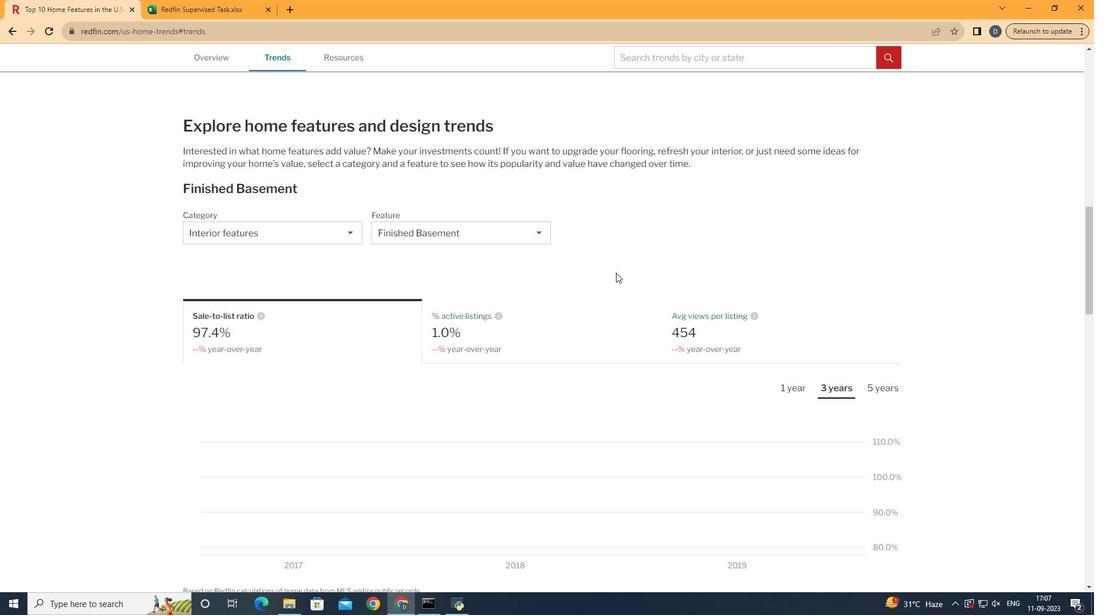 
Action: Mouse moved to (355, 340)
Screenshot: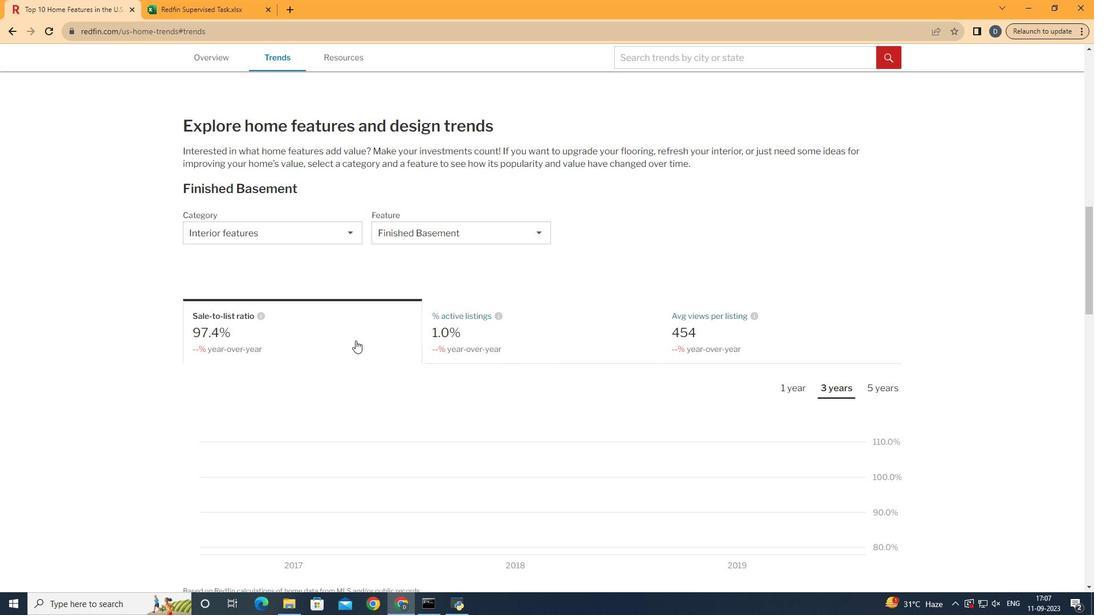 
Action: Mouse pressed left at (355, 340)
Screenshot: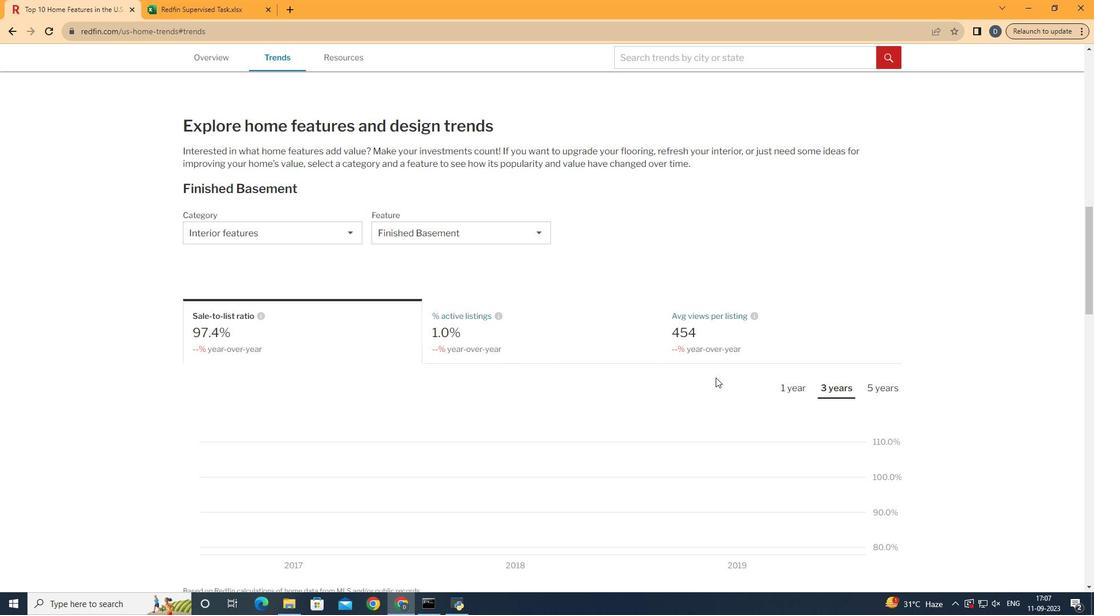 
Action: Mouse moved to (835, 385)
Screenshot: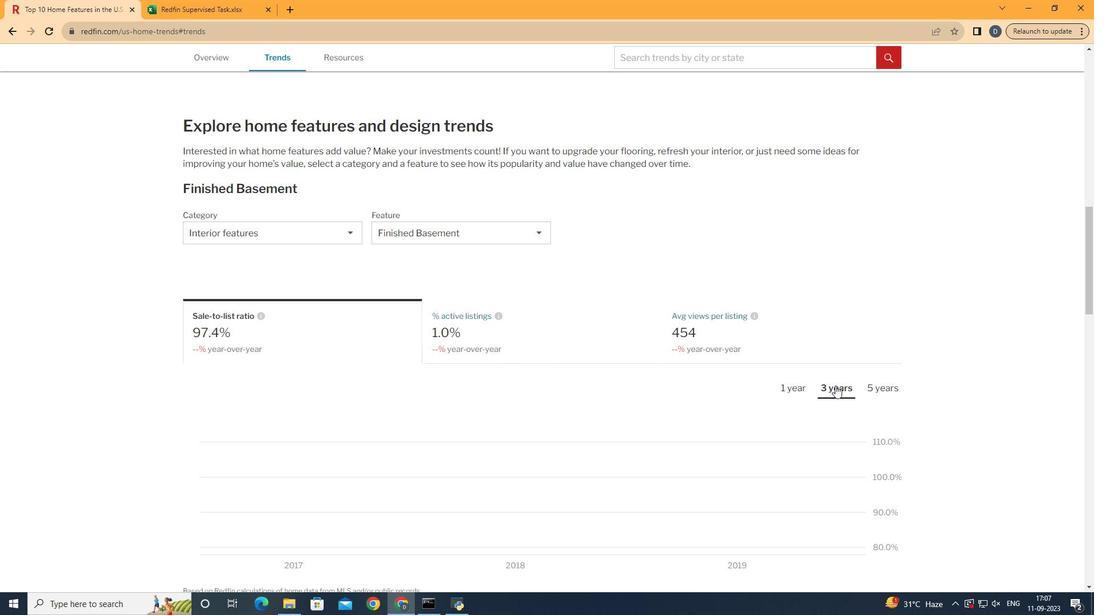 
Action: Mouse pressed left at (835, 385)
Screenshot: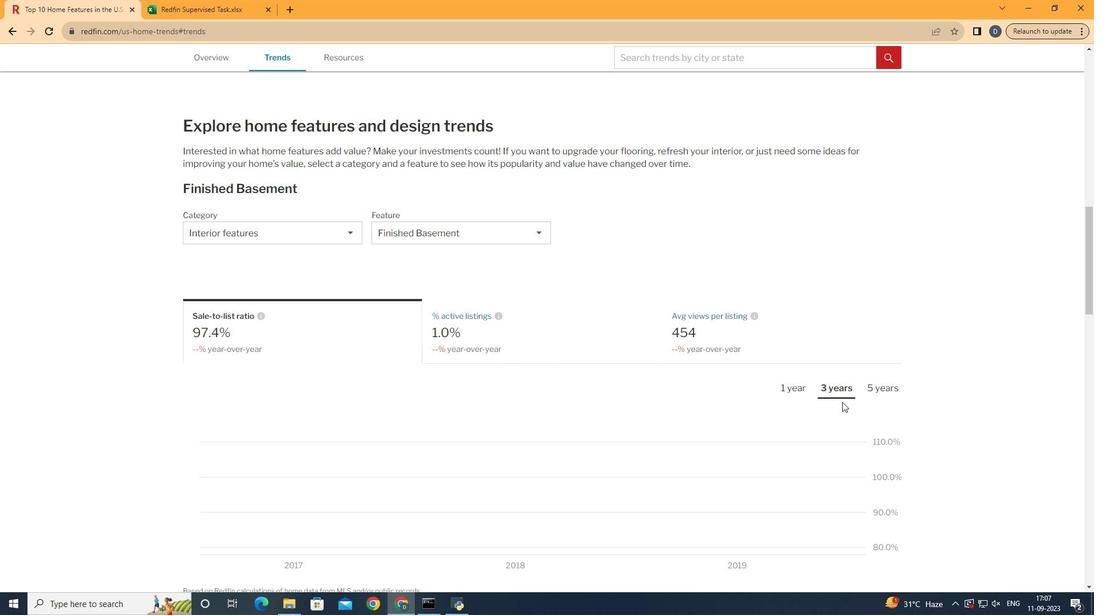 
Action: Mouse moved to (804, 512)
Screenshot: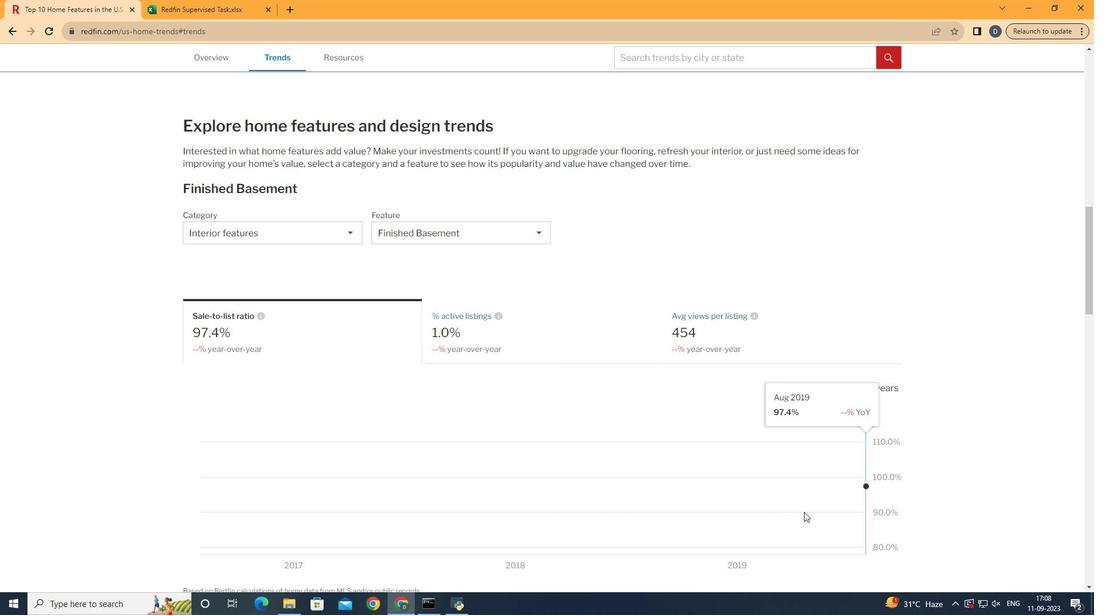 
